 Task: Plan a trip to Longyearbyen, Svalbard and Jan Mayen from 1st December, 2023 to 9th December, 2023 for 2 adults.  with 1  bedroom having 1 bed and 1 bathroom. Property type can be house. Booking option can be self check-in.
Action: Mouse moved to (461, 66)
Screenshot: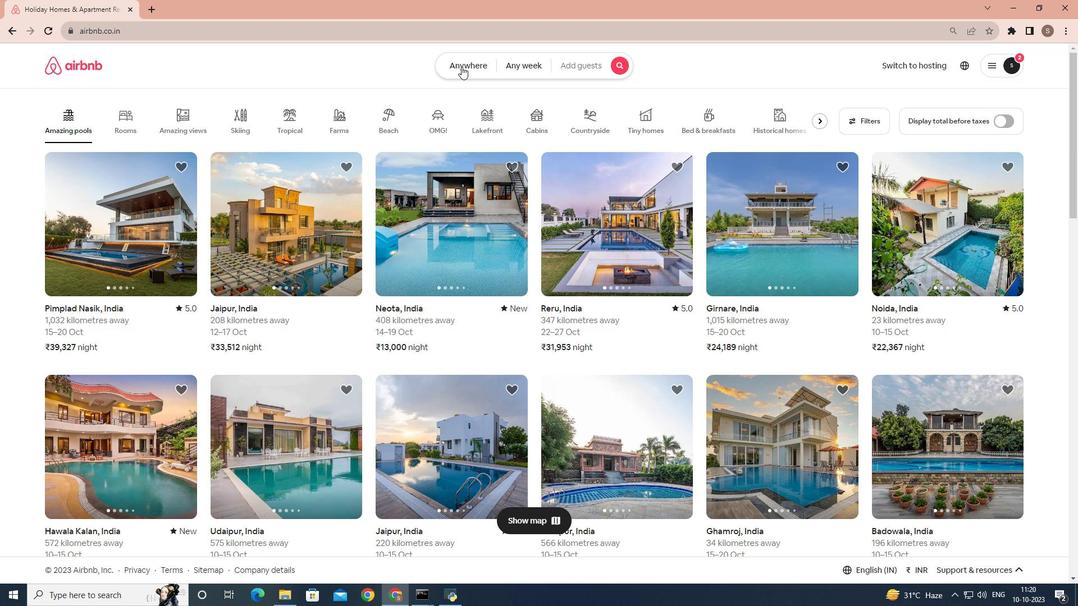 
Action: Mouse pressed left at (461, 66)
Screenshot: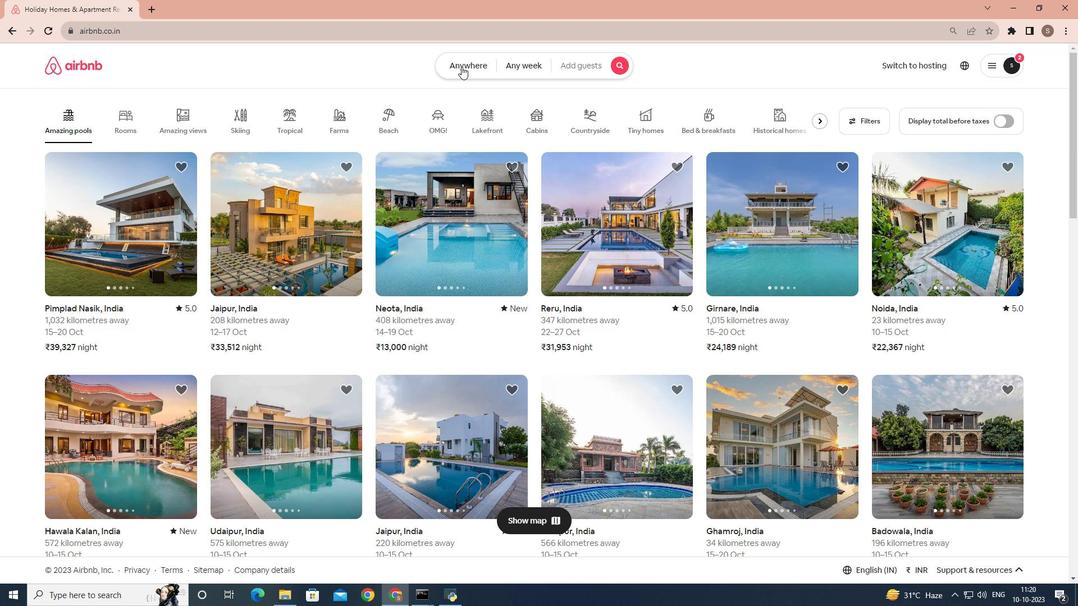 
Action: Mouse moved to (395, 102)
Screenshot: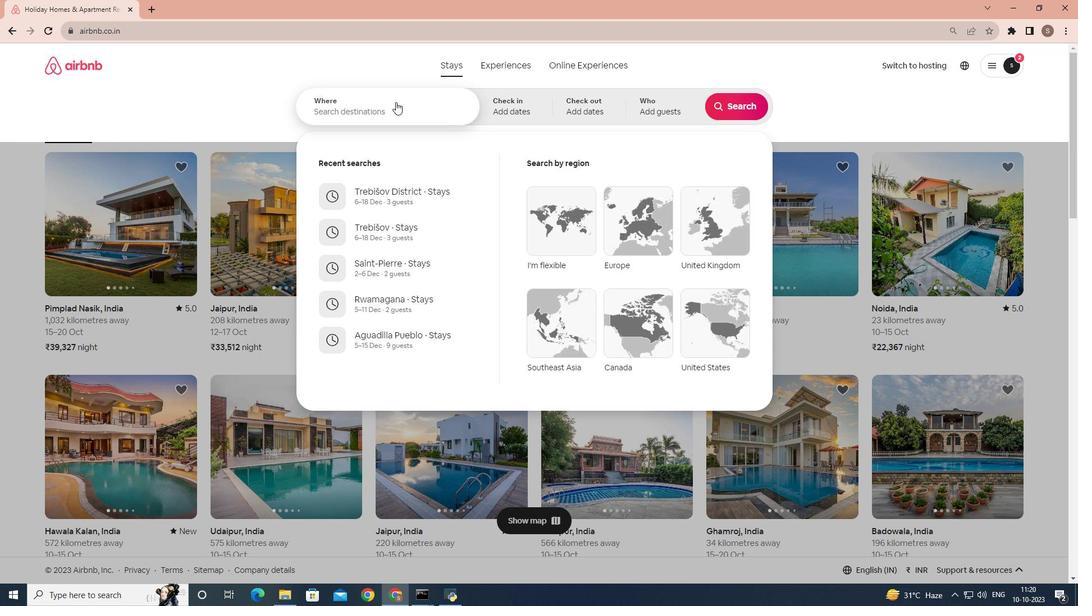 
Action: Mouse pressed left at (395, 102)
Screenshot: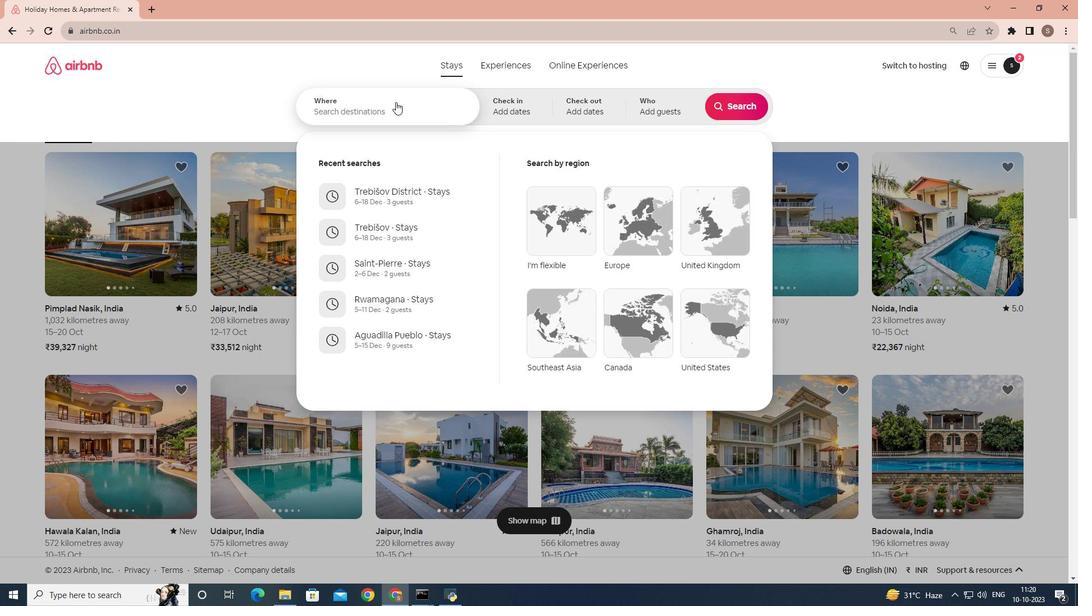 
Action: Mouse moved to (393, 103)
Screenshot: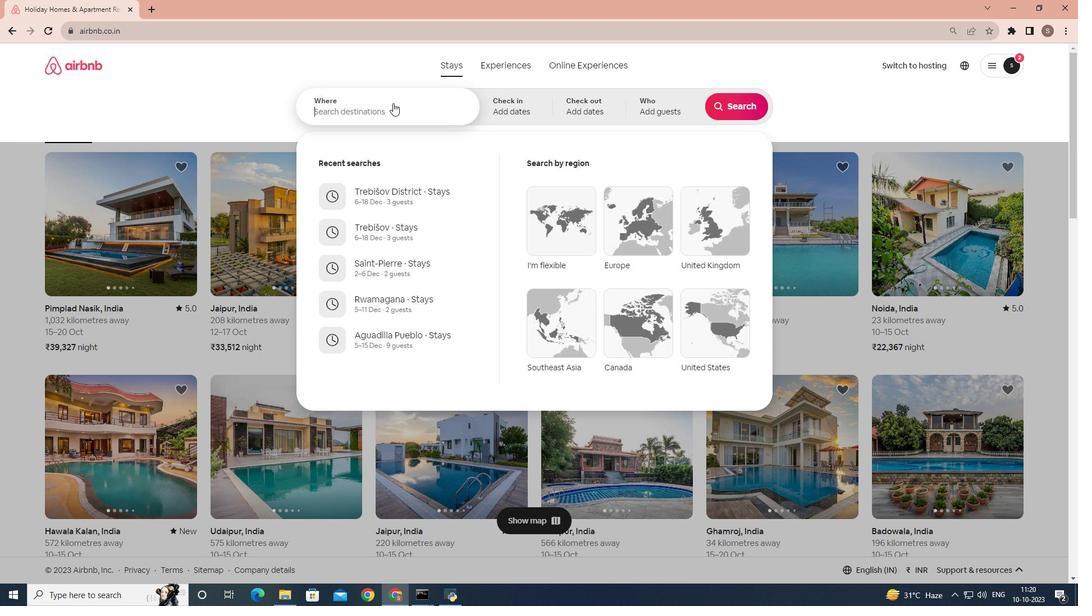 
Action: Key pressed <Key.shift_r>Longyeabyen,<Key.space><Key.shift>Svalbard<Key.space>and<Key.space><Key.shift><Key.shift><Key.shift><Key.shift><Key.shift><Key.shift><Key.shift><Key.shift><Key.shift><Key.shift><Key.shift><Key.shift><Key.shift><Key.shift><Key.shift><Key.shift><Key.shift><Key.shift><Key.shift><Key.shift><Key.shift>Jan<Key.space><Key.shift>Mayen
Screenshot: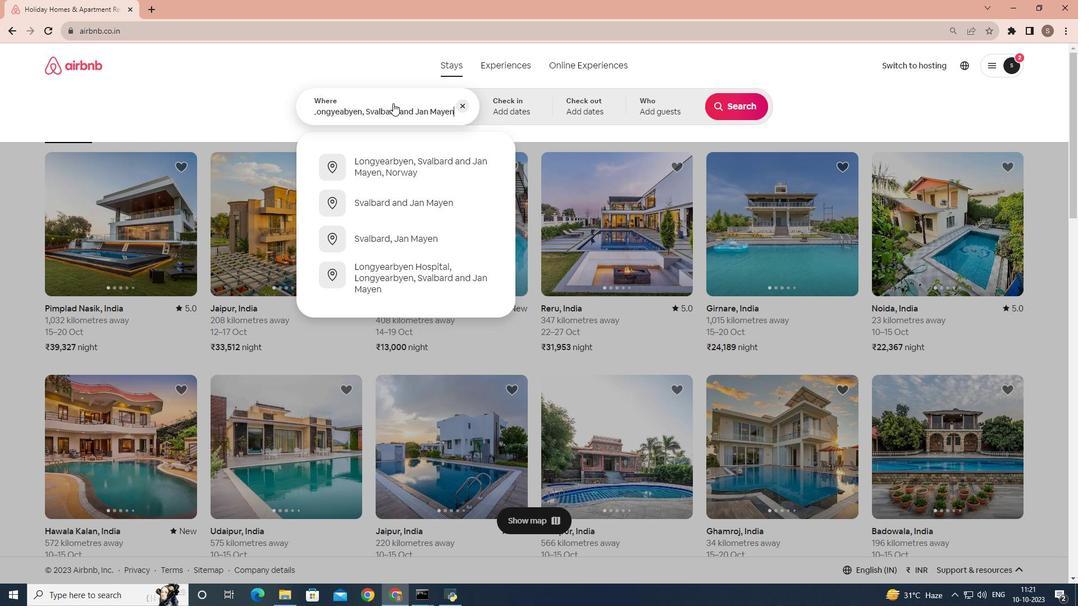 
Action: Mouse moved to (524, 107)
Screenshot: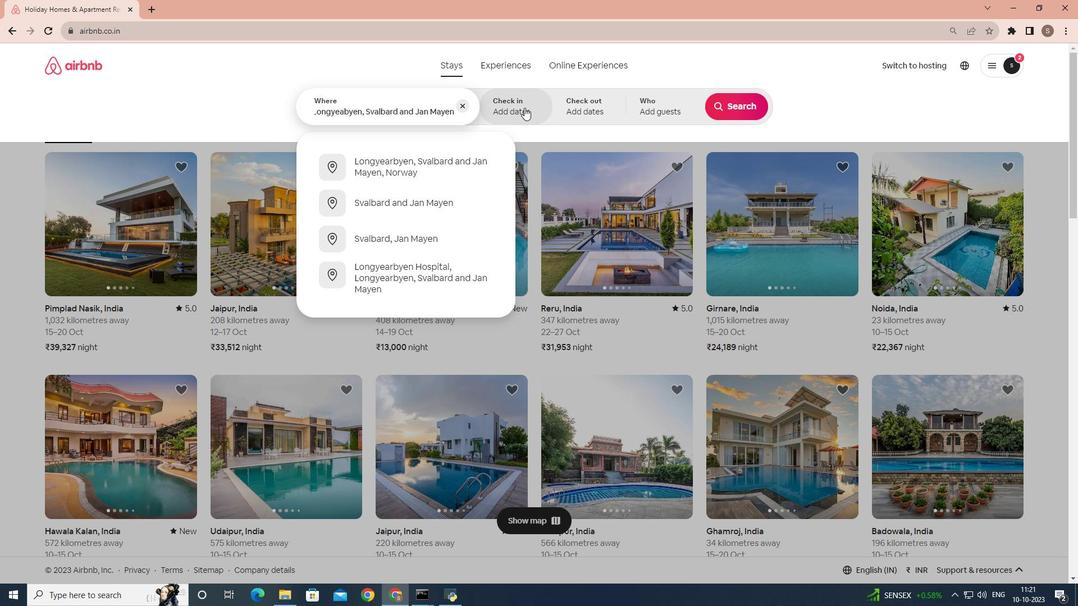 
Action: Mouse pressed left at (524, 107)
Screenshot: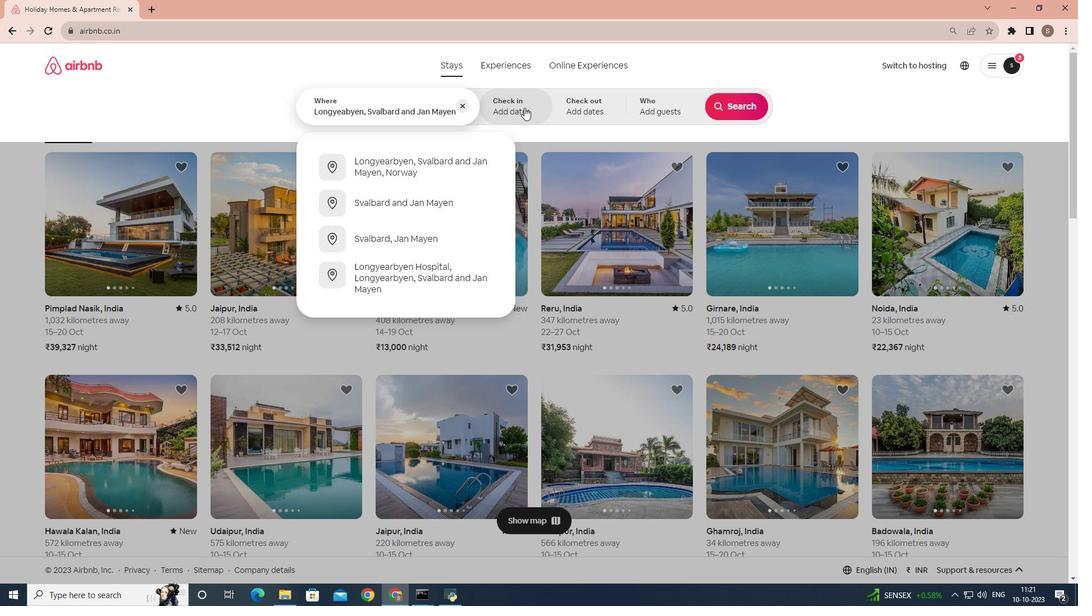 
Action: Mouse moved to (729, 202)
Screenshot: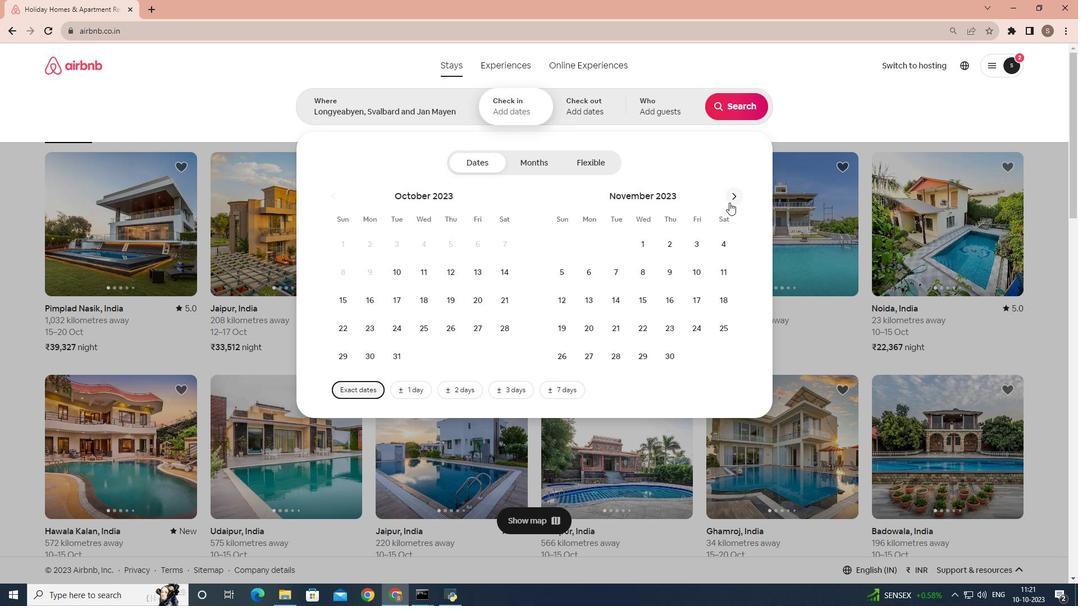 
Action: Mouse pressed left at (729, 202)
Screenshot: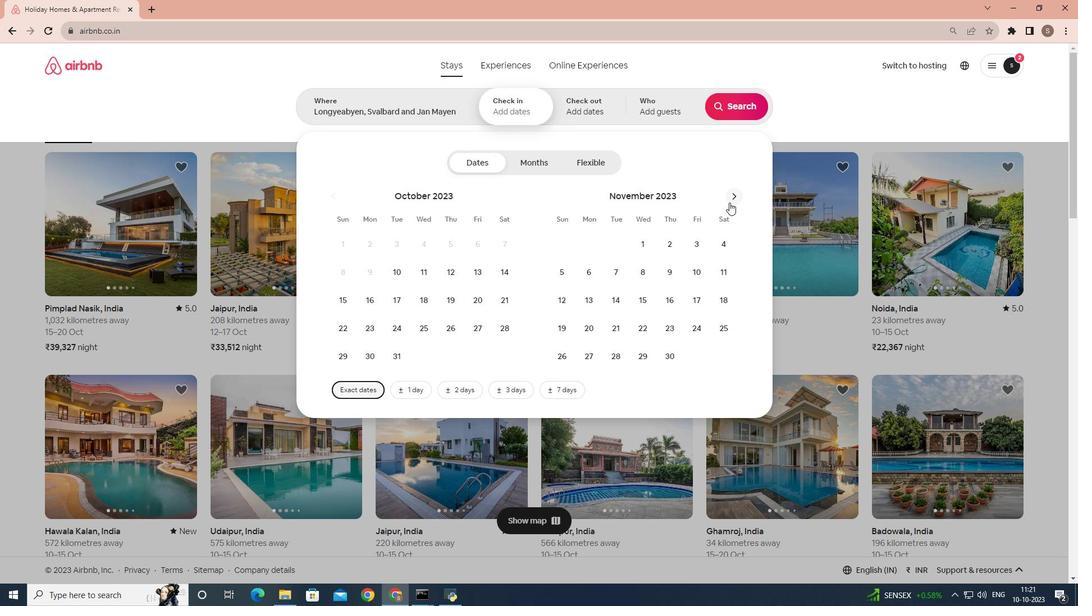 
Action: Mouse moved to (697, 247)
Screenshot: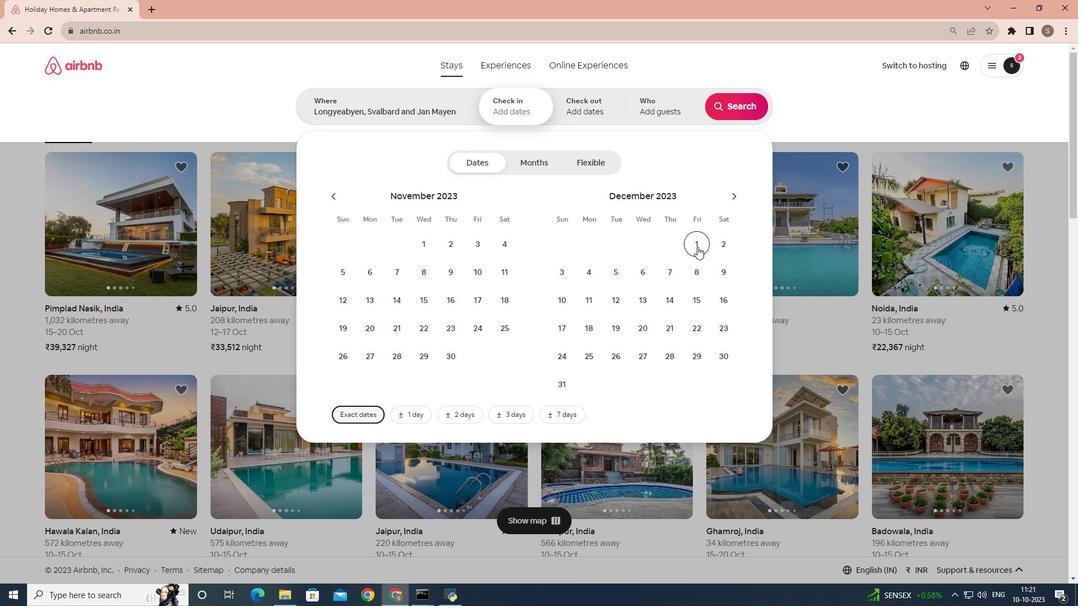 
Action: Mouse pressed left at (697, 247)
Screenshot: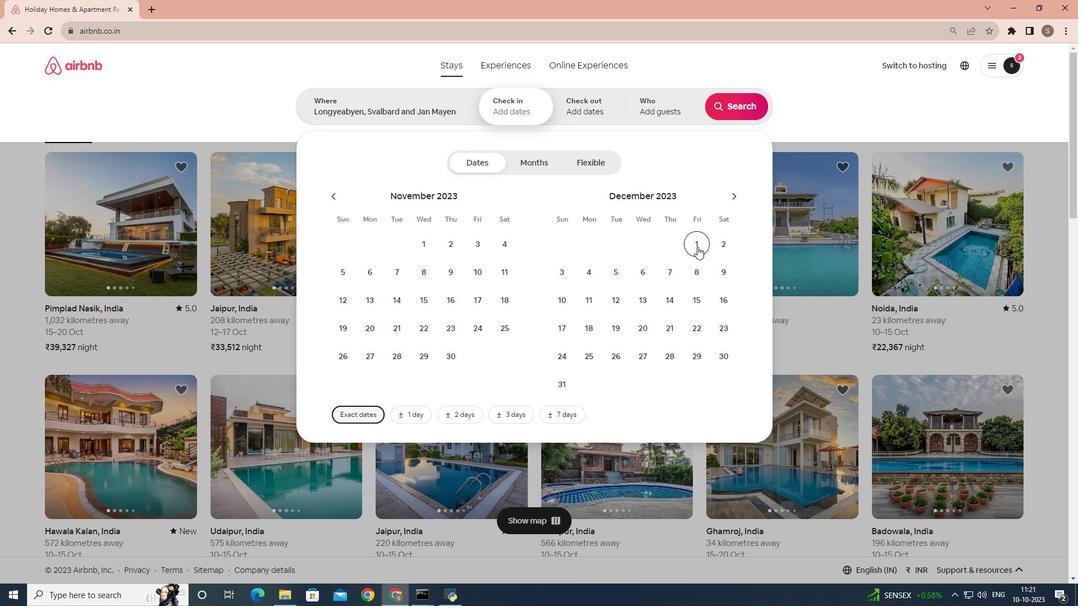 
Action: Mouse moved to (719, 271)
Screenshot: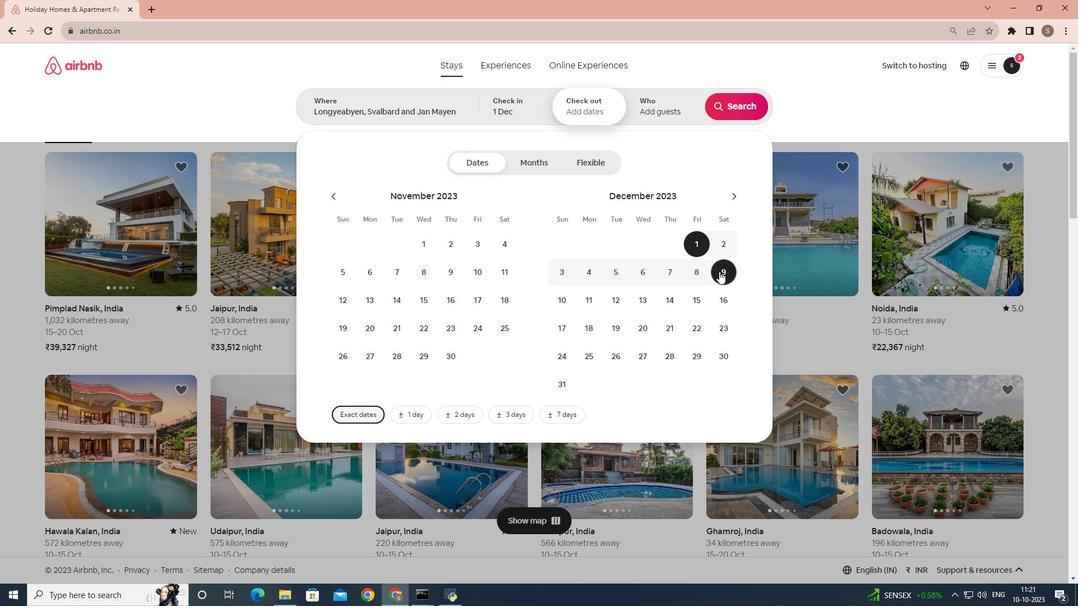 
Action: Mouse pressed left at (719, 271)
Screenshot: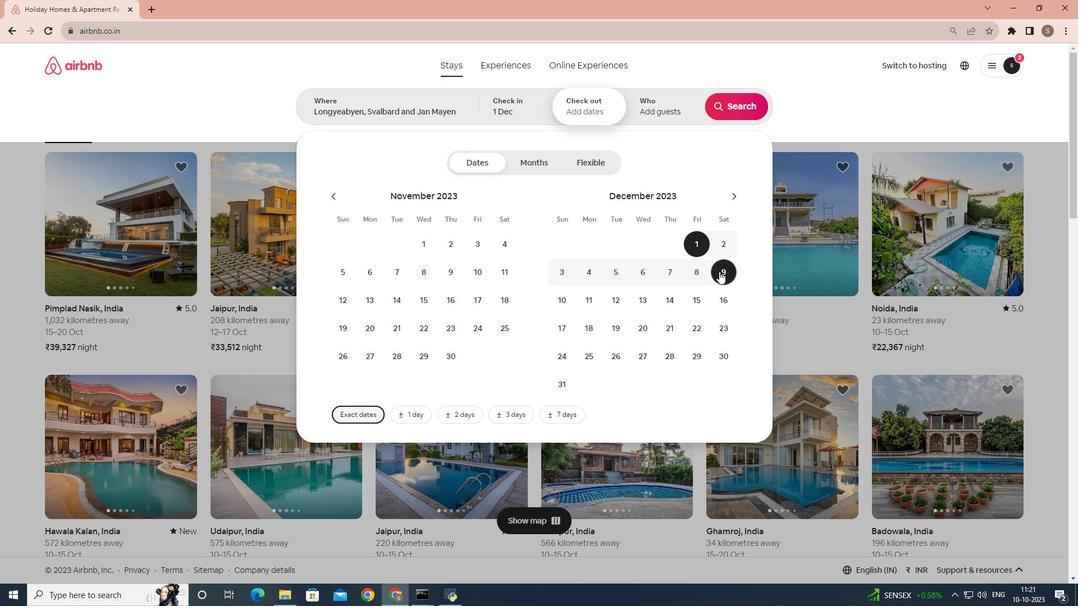 
Action: Mouse moved to (660, 112)
Screenshot: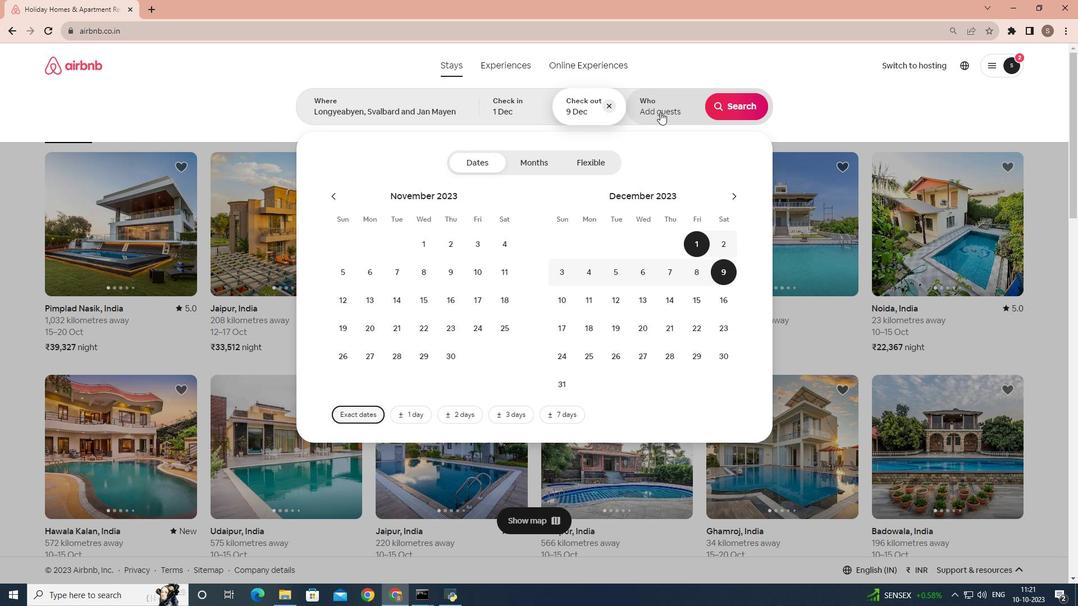 
Action: Mouse pressed left at (660, 112)
Screenshot: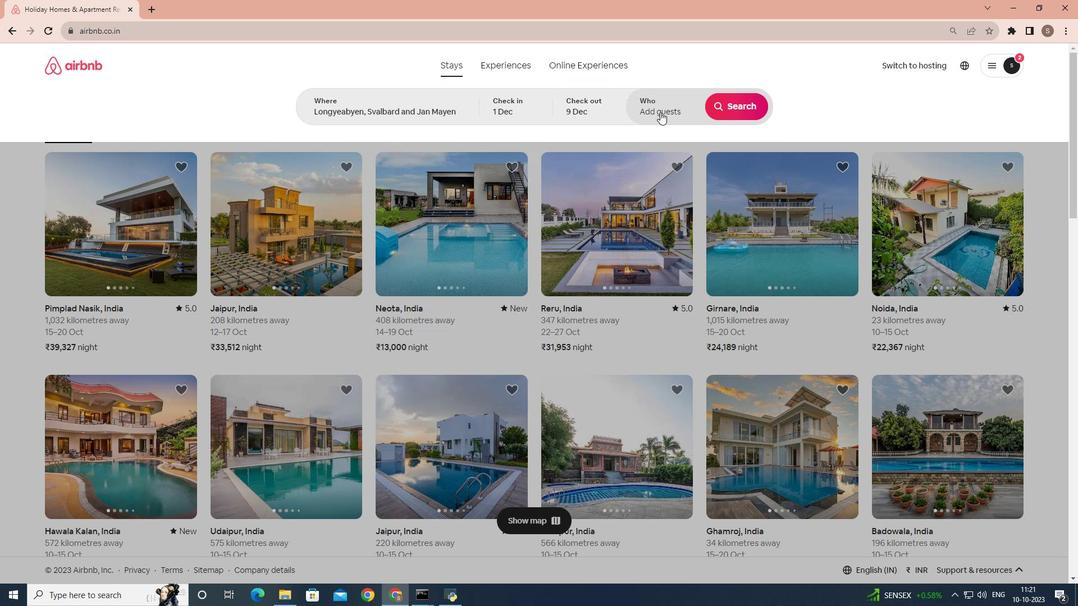 
Action: Mouse moved to (741, 169)
Screenshot: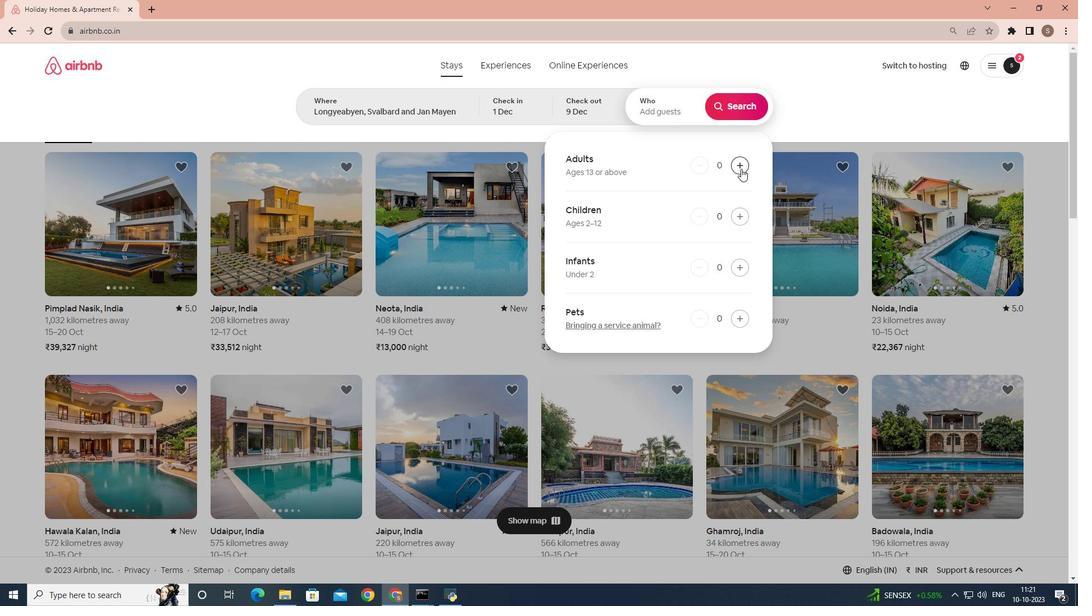 
Action: Mouse pressed left at (741, 169)
Screenshot: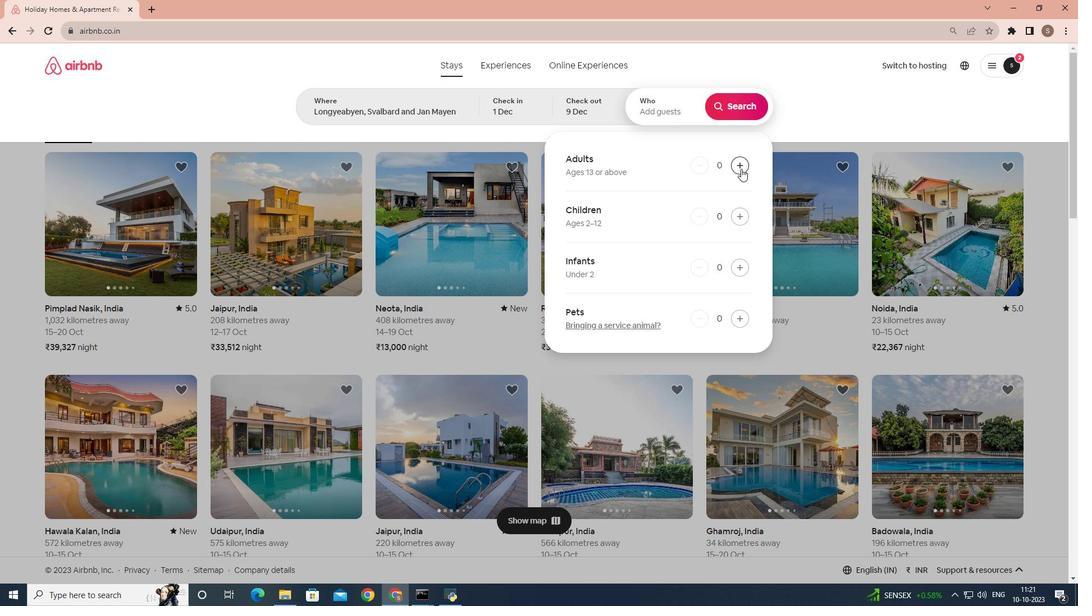 
Action: Mouse pressed left at (741, 169)
Screenshot: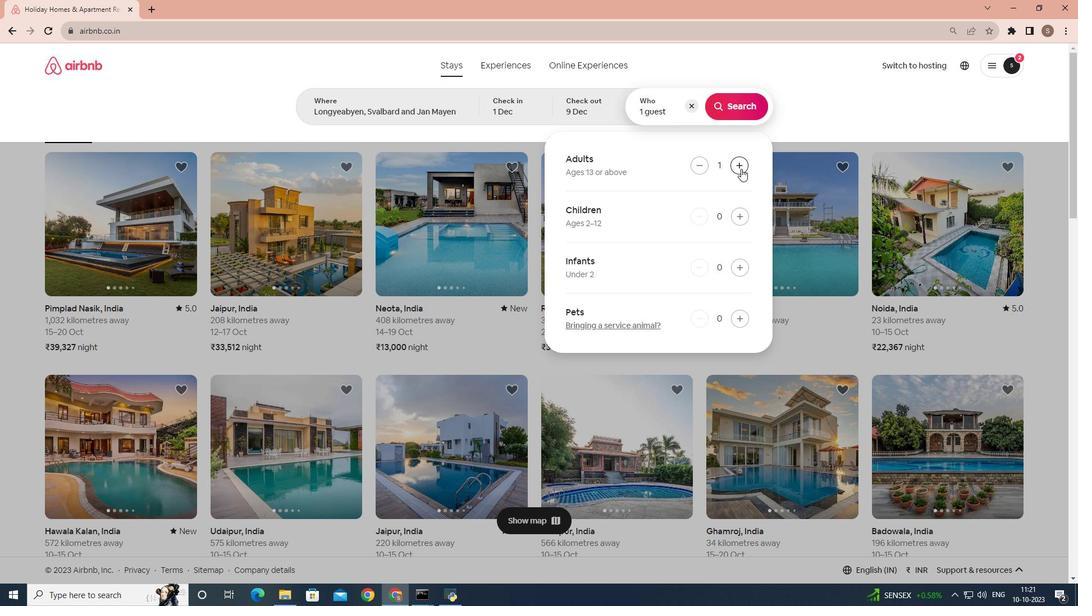 
Action: Mouse moved to (739, 101)
Screenshot: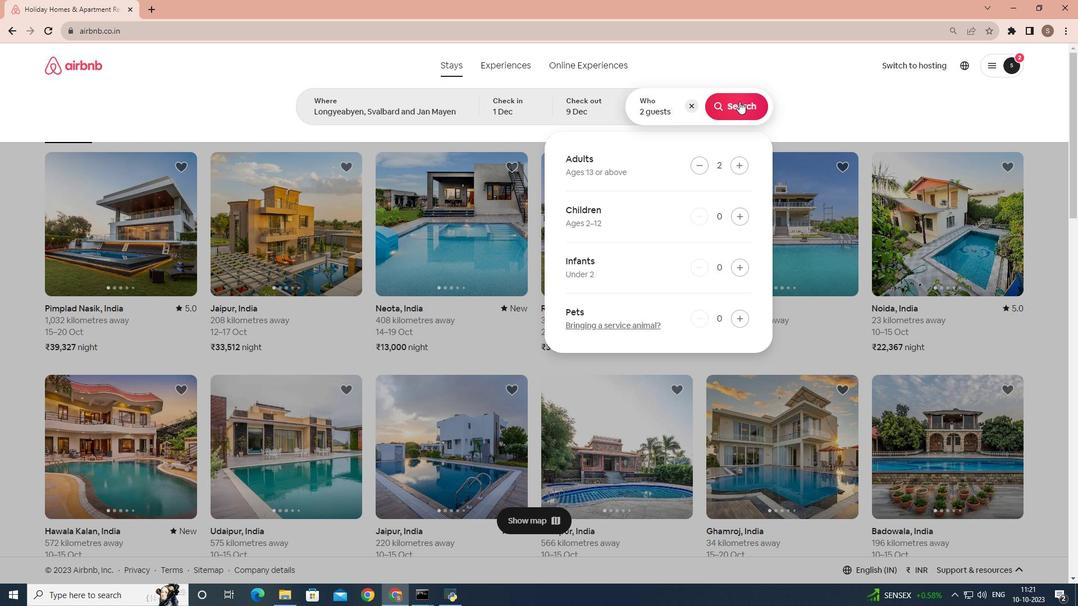 
Action: Mouse pressed left at (739, 101)
Screenshot: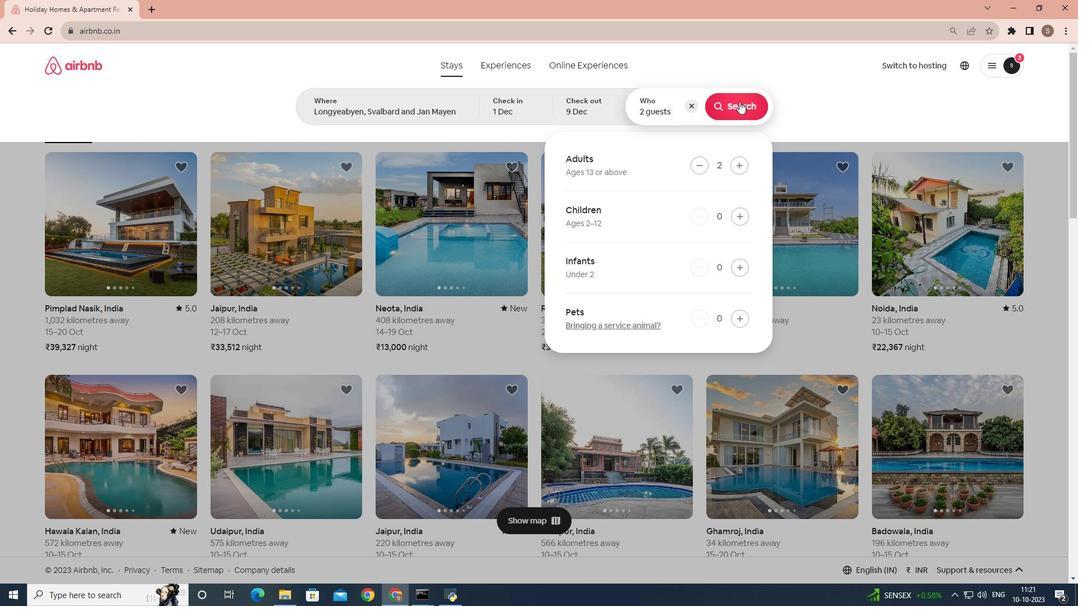 
Action: Mouse moved to (889, 109)
Screenshot: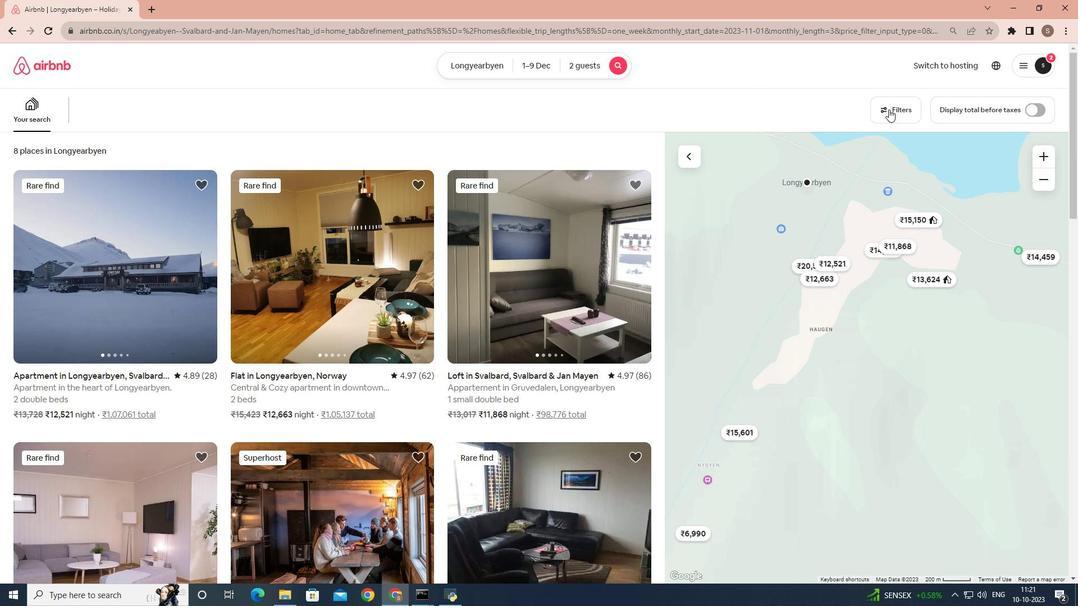 
Action: Mouse pressed left at (889, 109)
Screenshot: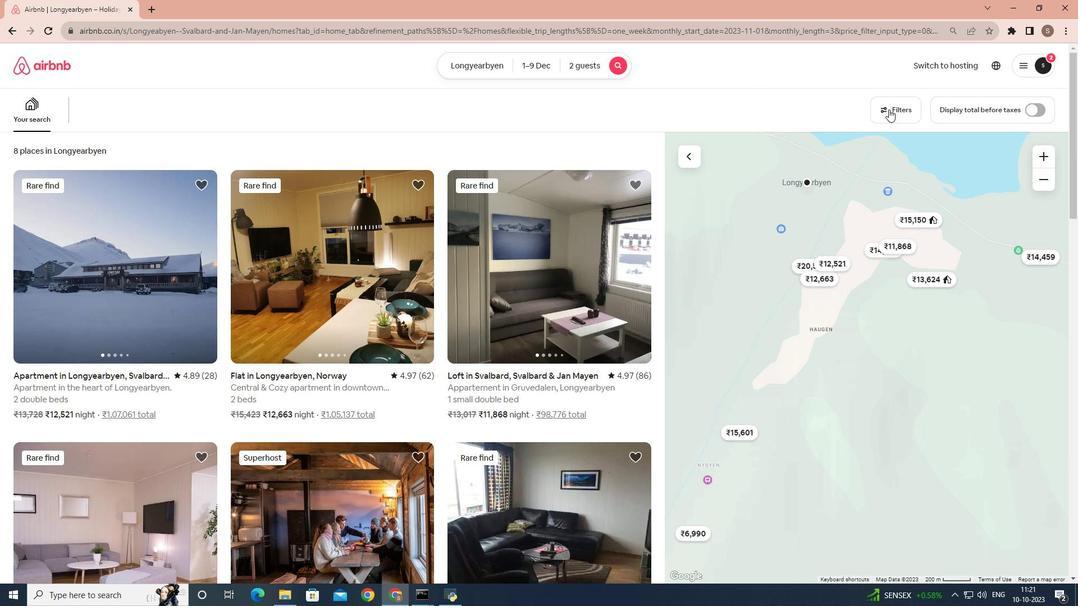 
Action: Mouse moved to (572, 269)
Screenshot: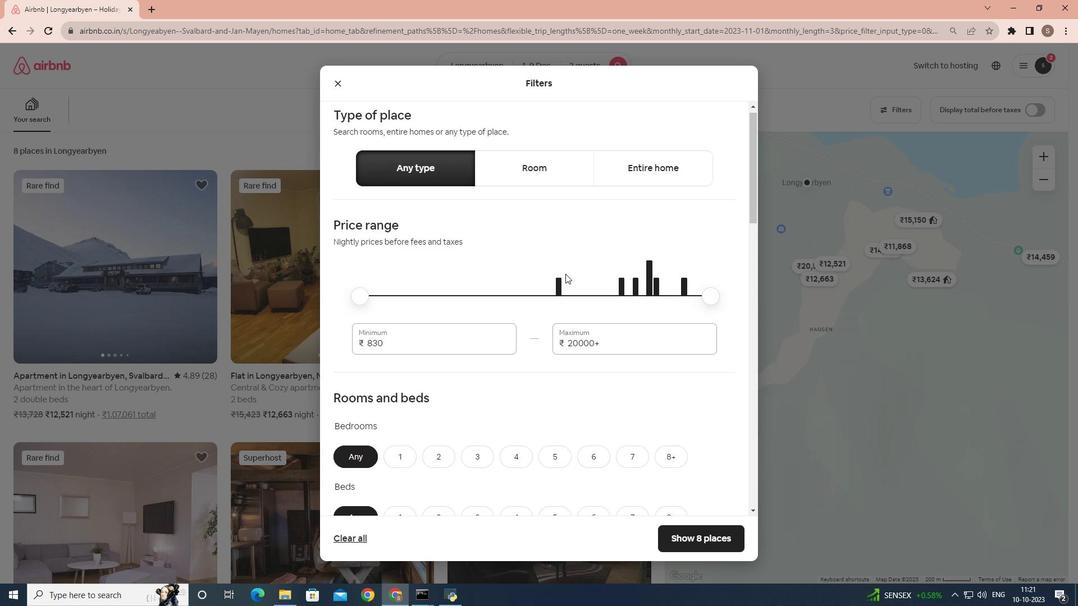 
Action: Mouse scrolled (572, 268) with delta (0, 0)
Screenshot: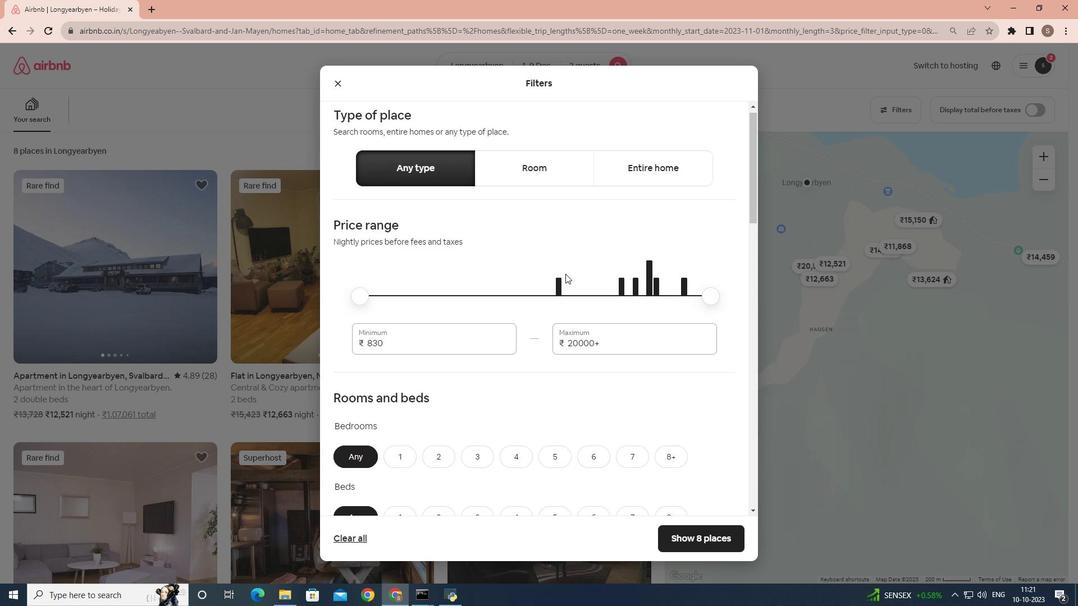 
Action: Mouse moved to (570, 271)
Screenshot: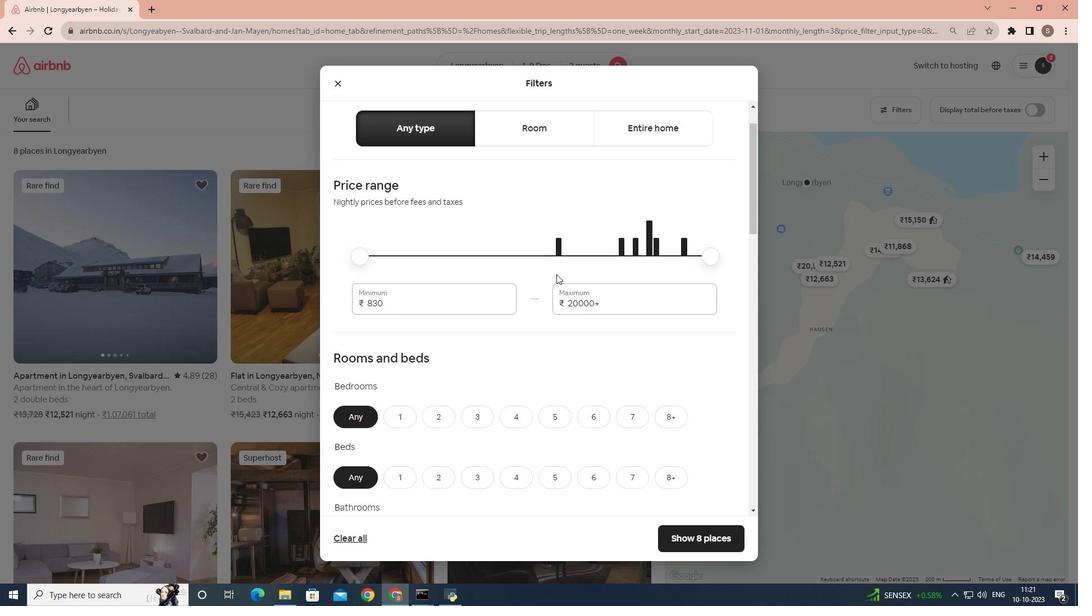 
Action: Mouse scrolled (570, 270) with delta (0, 0)
Screenshot: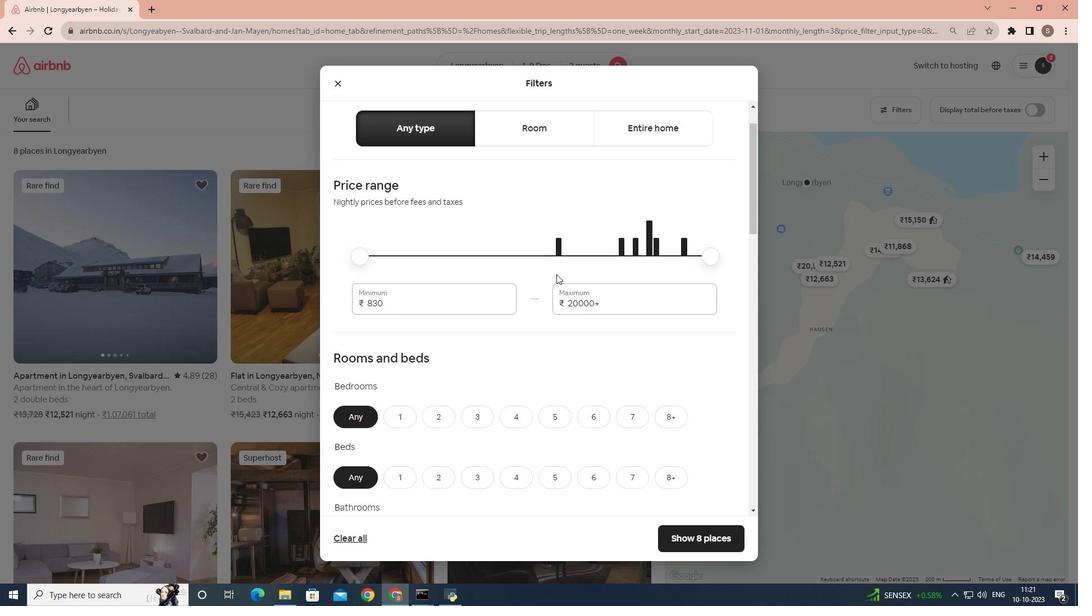 
Action: Mouse moved to (561, 274)
Screenshot: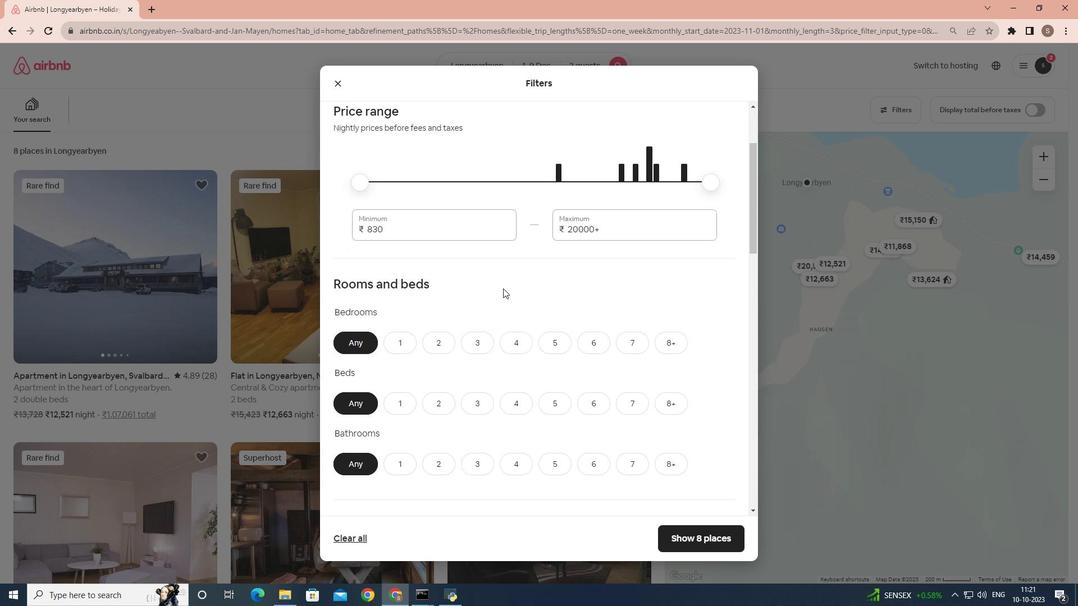 
Action: Mouse scrolled (561, 274) with delta (0, 0)
Screenshot: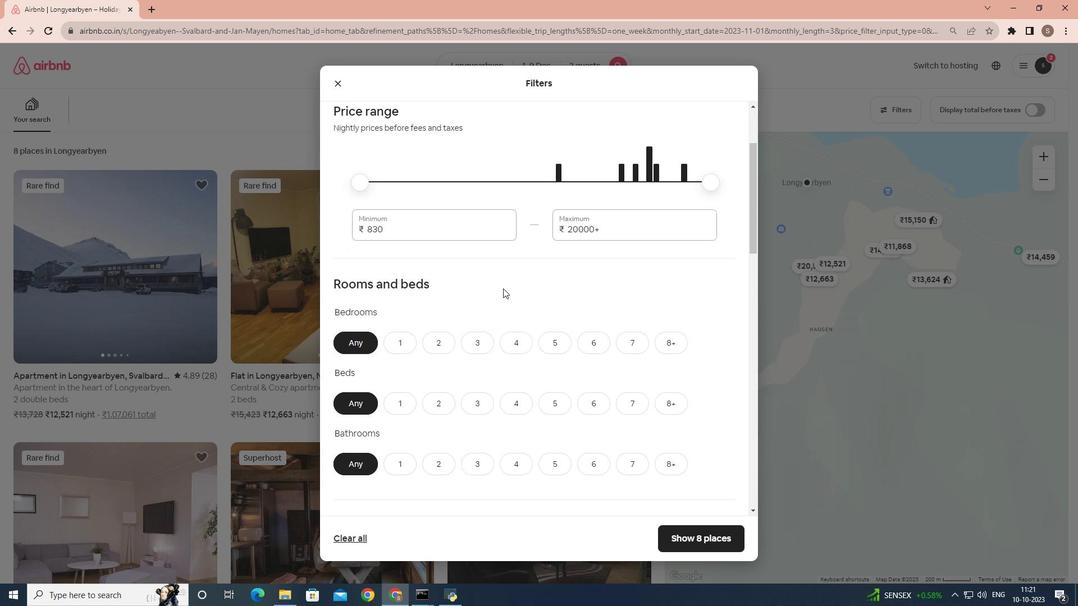 
Action: Mouse moved to (407, 296)
Screenshot: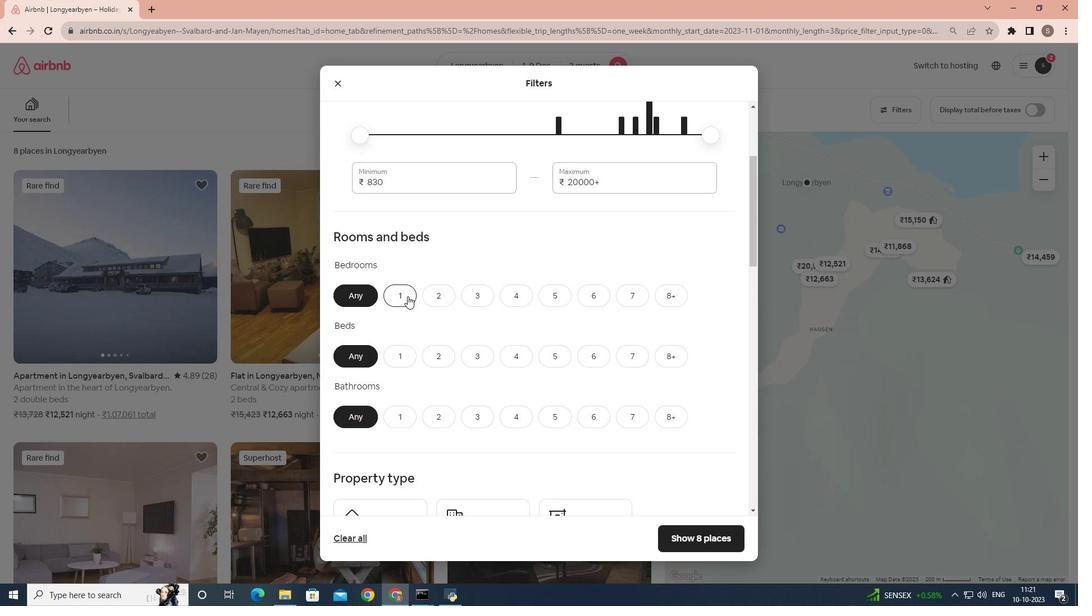 
Action: Mouse pressed left at (407, 296)
Screenshot: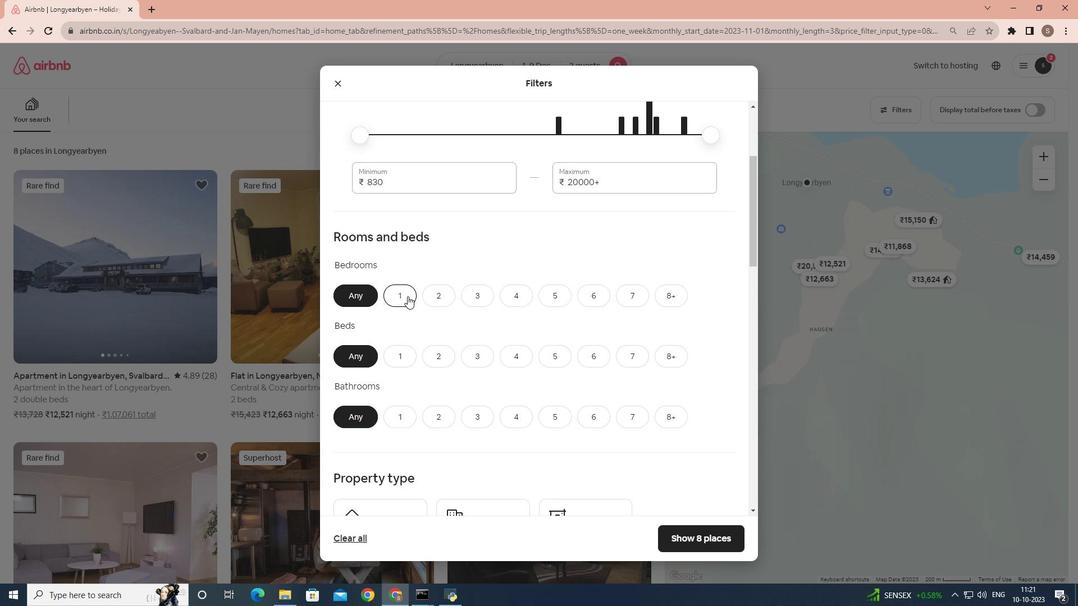 
Action: Mouse moved to (401, 351)
Screenshot: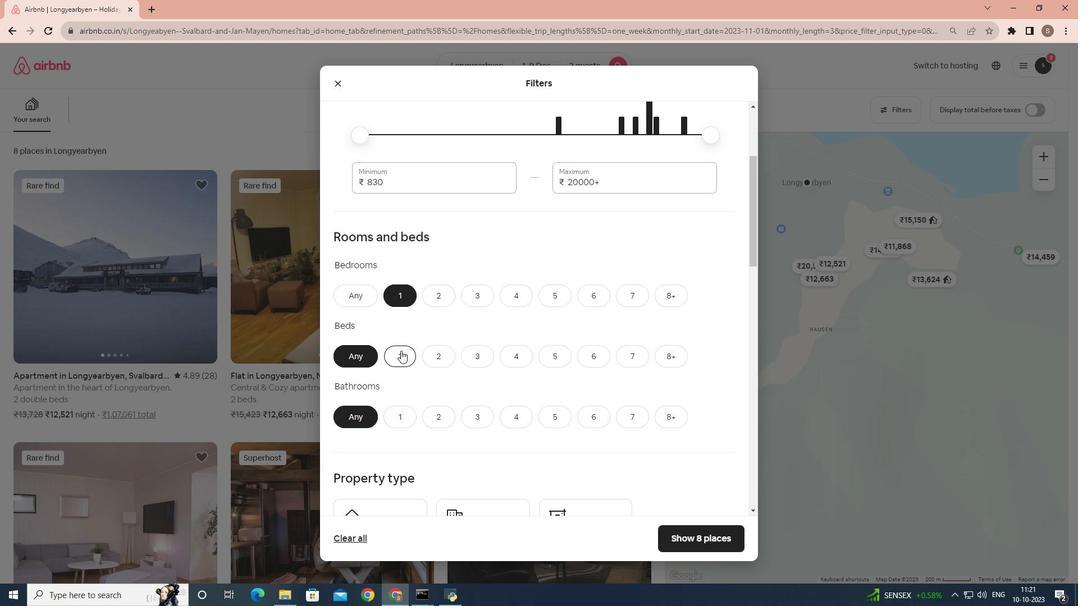 
Action: Mouse pressed left at (401, 351)
Screenshot: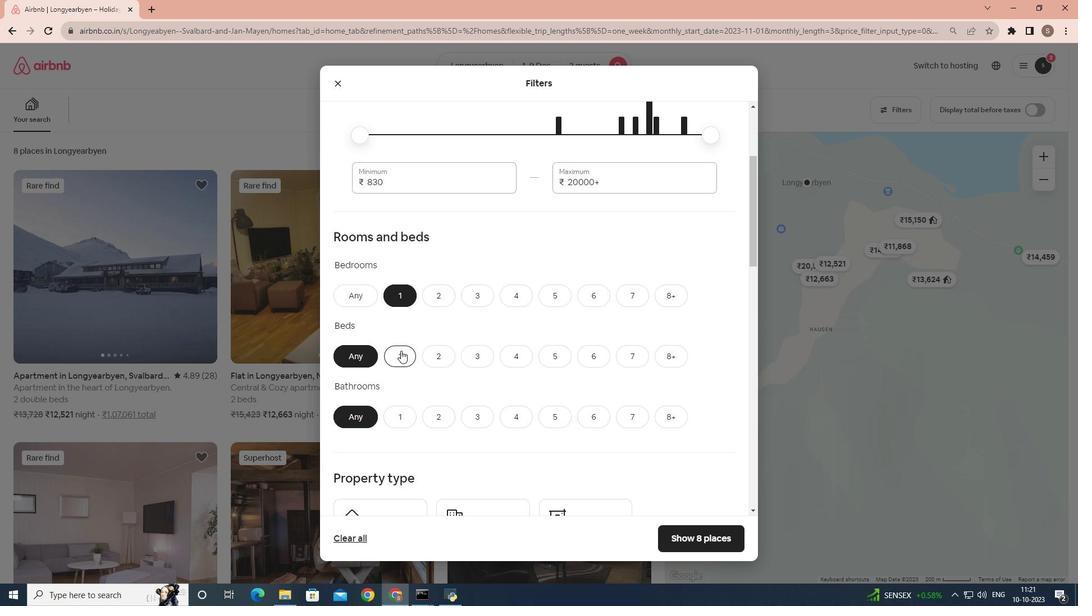 
Action: Mouse scrolled (401, 350) with delta (0, 0)
Screenshot: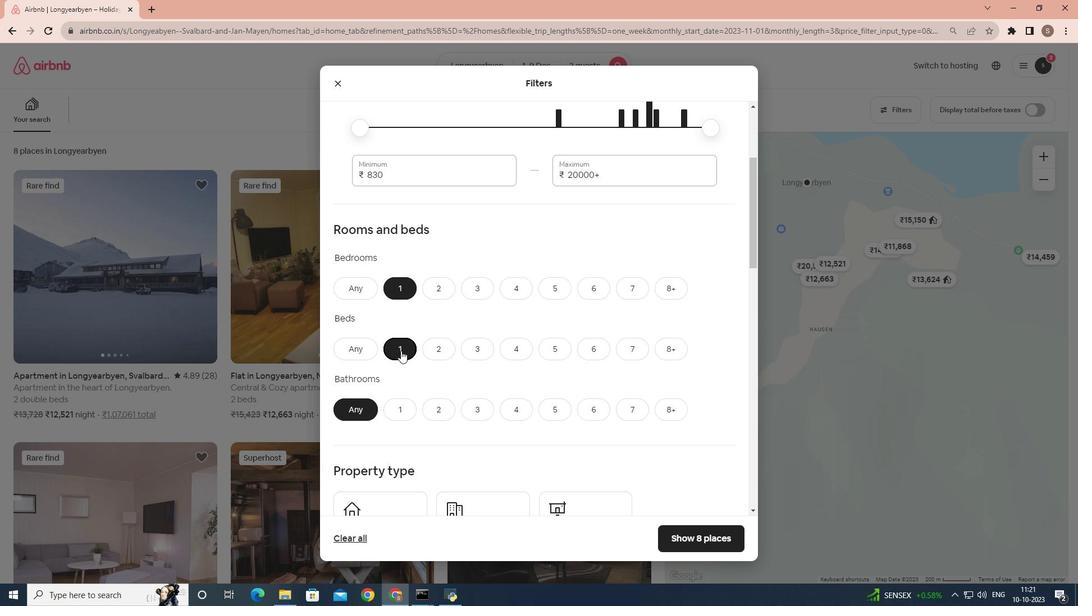 
Action: Mouse moved to (401, 358)
Screenshot: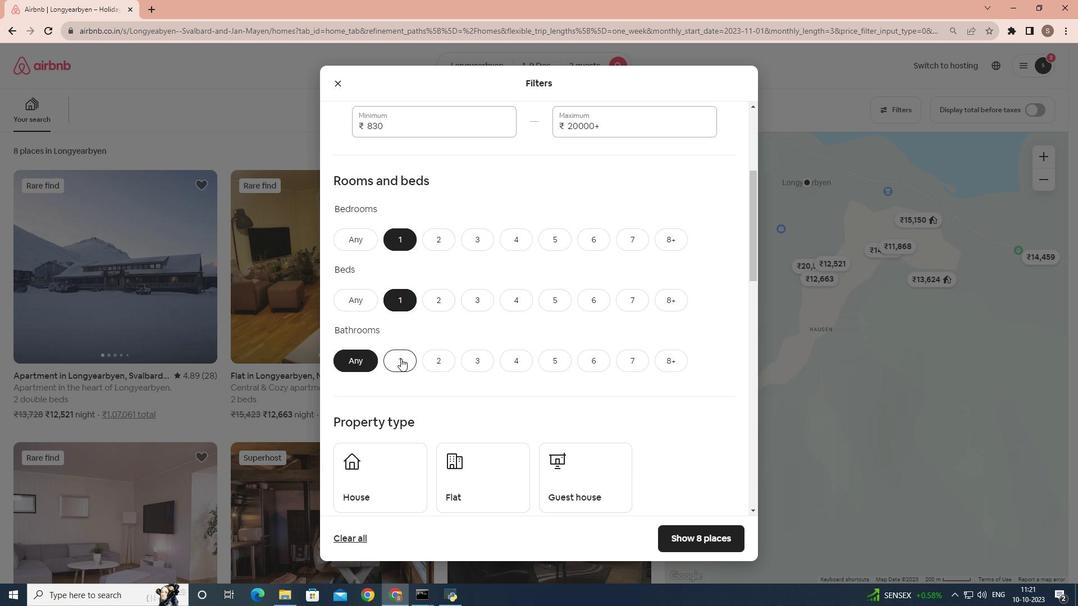 
Action: Mouse pressed left at (401, 358)
Screenshot: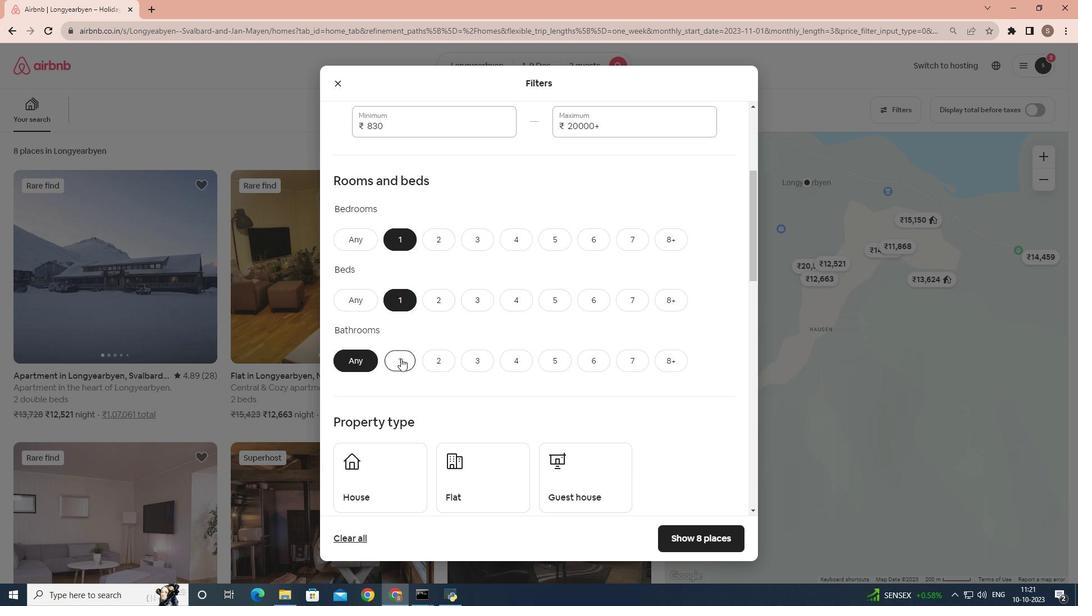 
Action: Mouse moved to (430, 348)
Screenshot: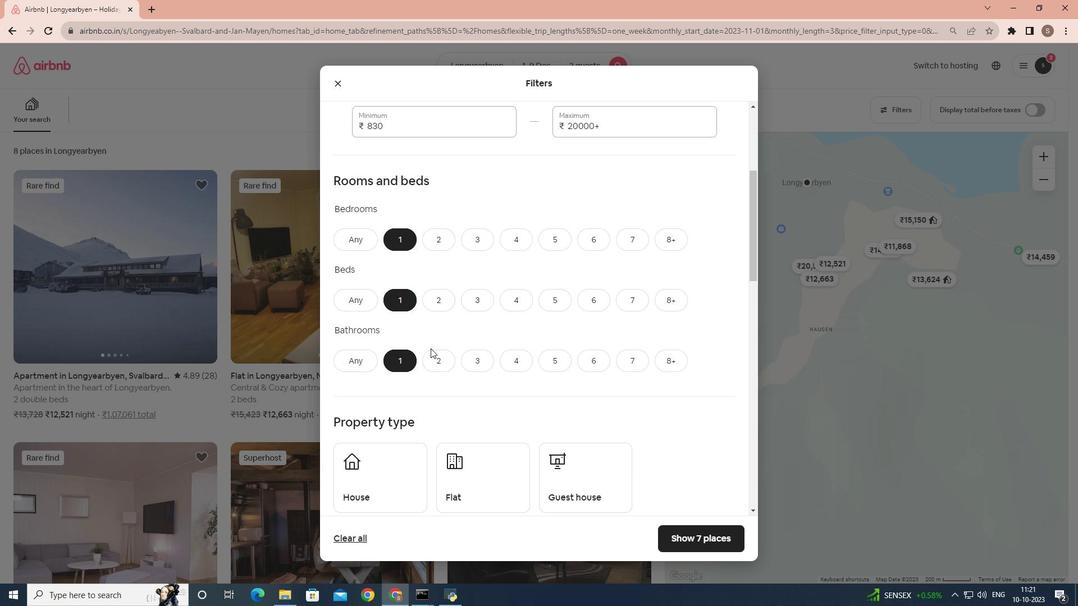 
Action: Mouse scrolled (430, 348) with delta (0, 0)
Screenshot: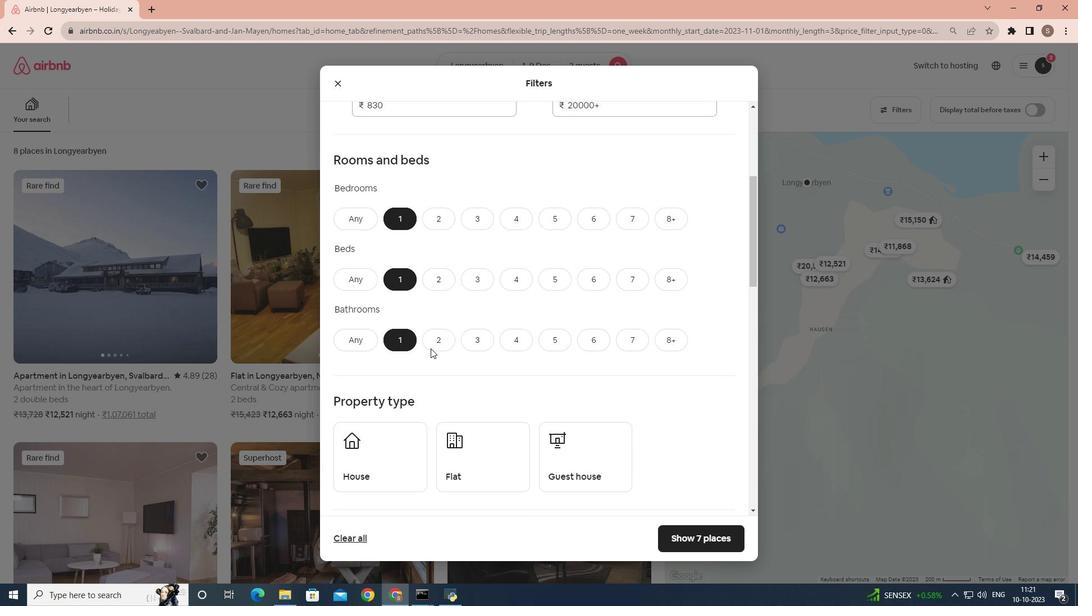 
Action: Mouse scrolled (430, 348) with delta (0, 0)
Screenshot: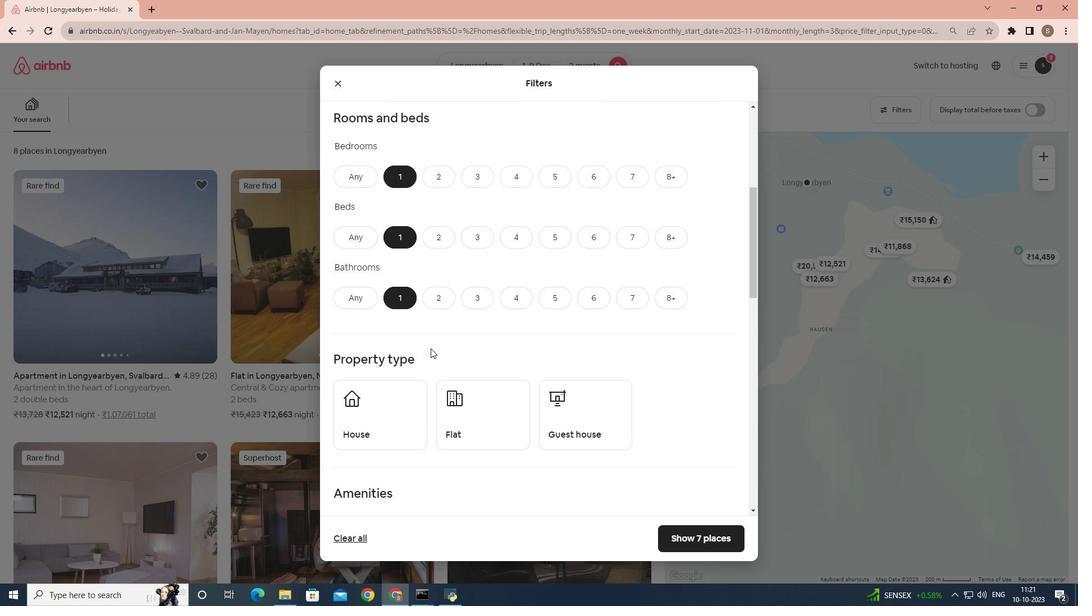 
Action: Mouse moved to (399, 358)
Screenshot: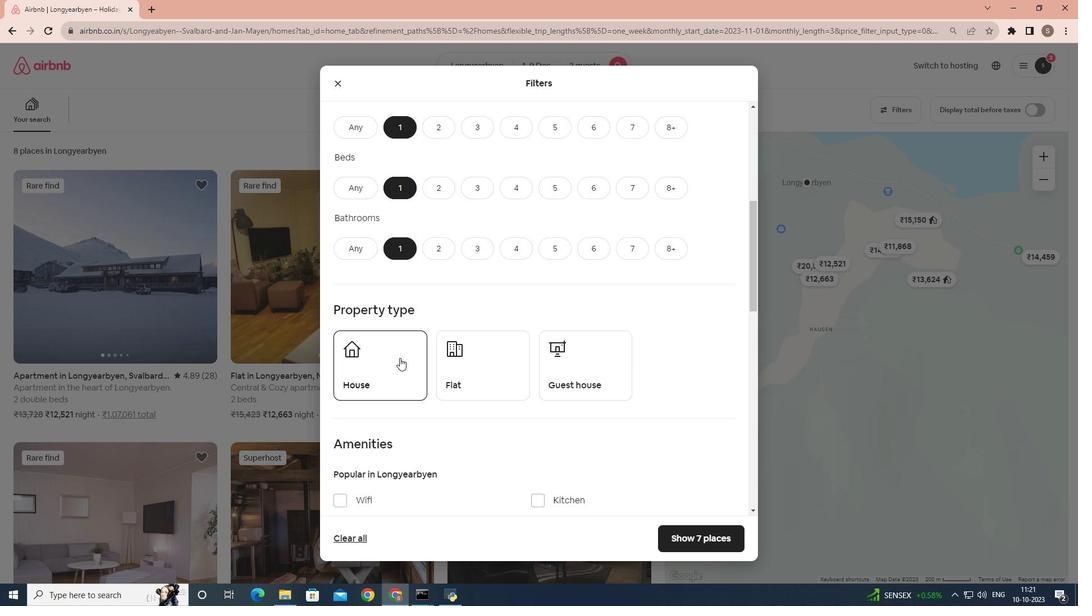 
Action: Mouse pressed left at (399, 358)
Screenshot: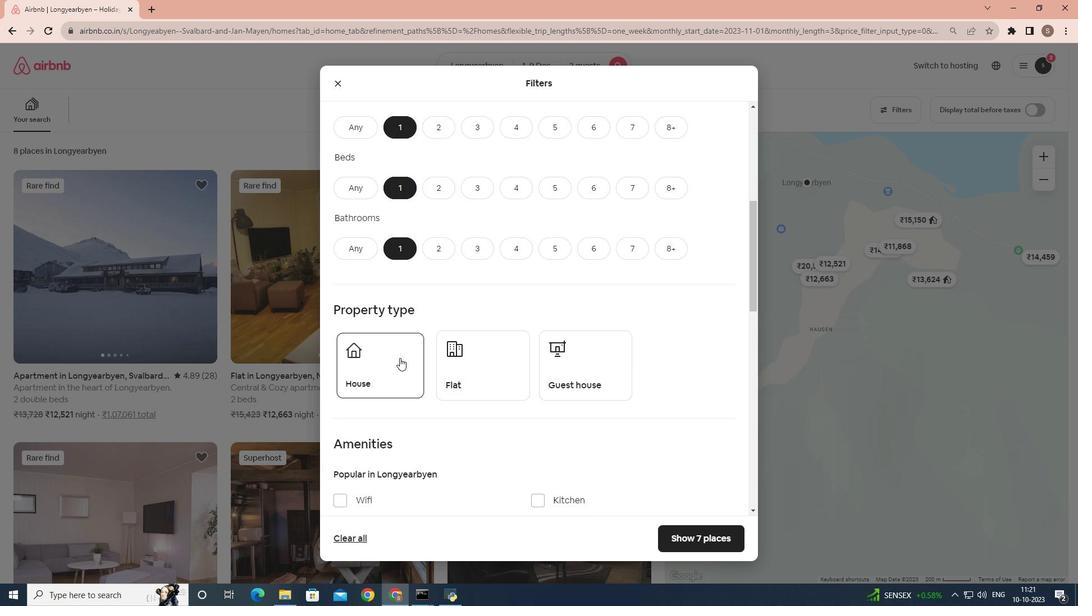 
Action: Mouse scrolled (399, 357) with delta (0, 0)
Screenshot: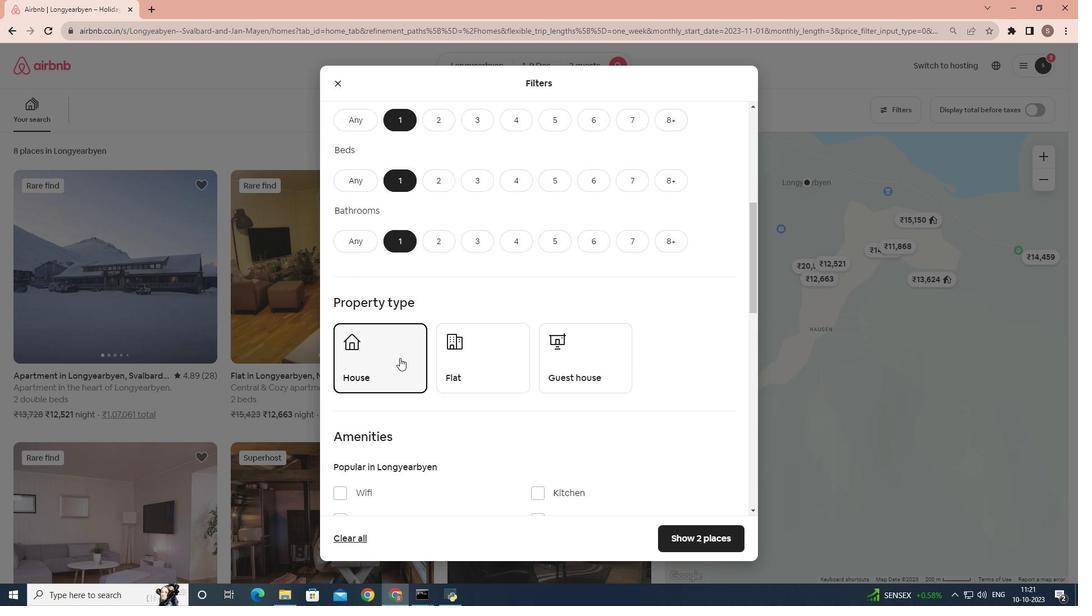 
Action: Mouse scrolled (399, 357) with delta (0, 0)
Screenshot: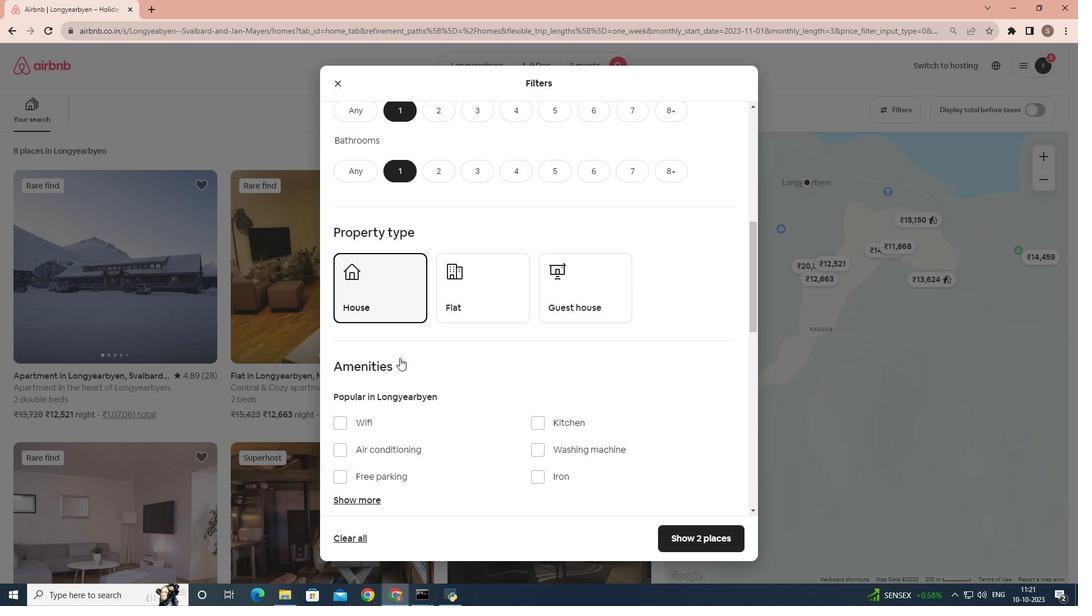 
Action: Mouse scrolled (399, 357) with delta (0, 0)
Screenshot: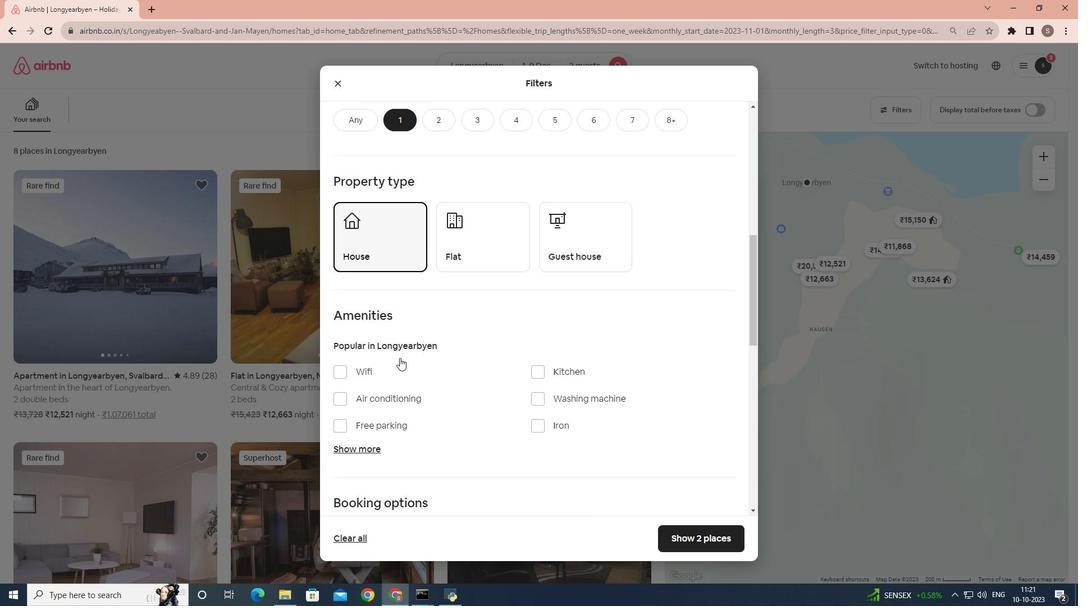 
Action: Mouse moved to (427, 371)
Screenshot: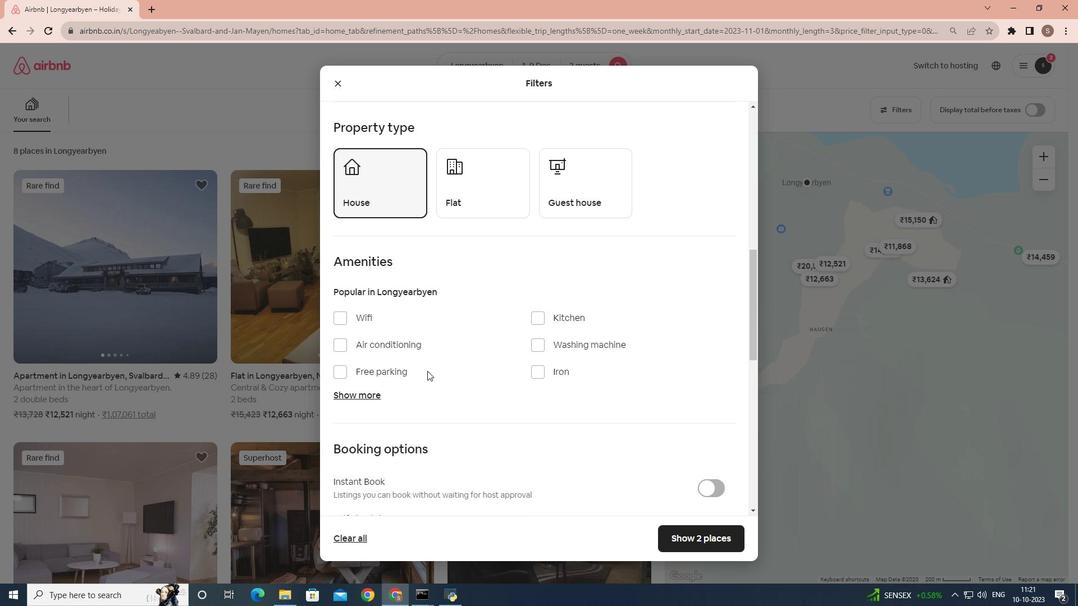 
Action: Mouse scrolled (427, 370) with delta (0, 0)
Screenshot: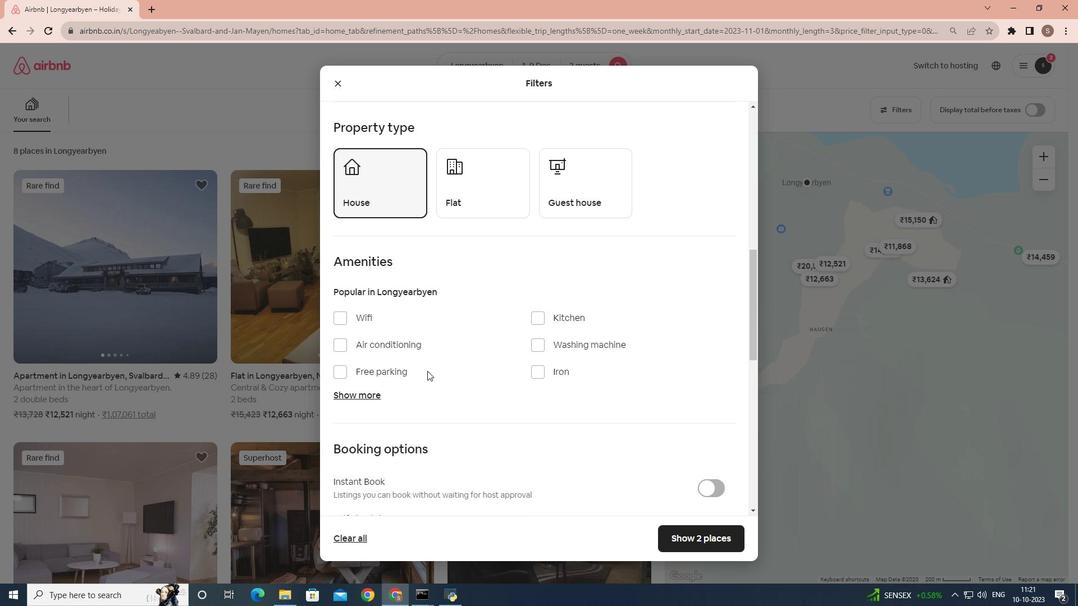 
Action: Mouse scrolled (427, 370) with delta (0, 0)
Screenshot: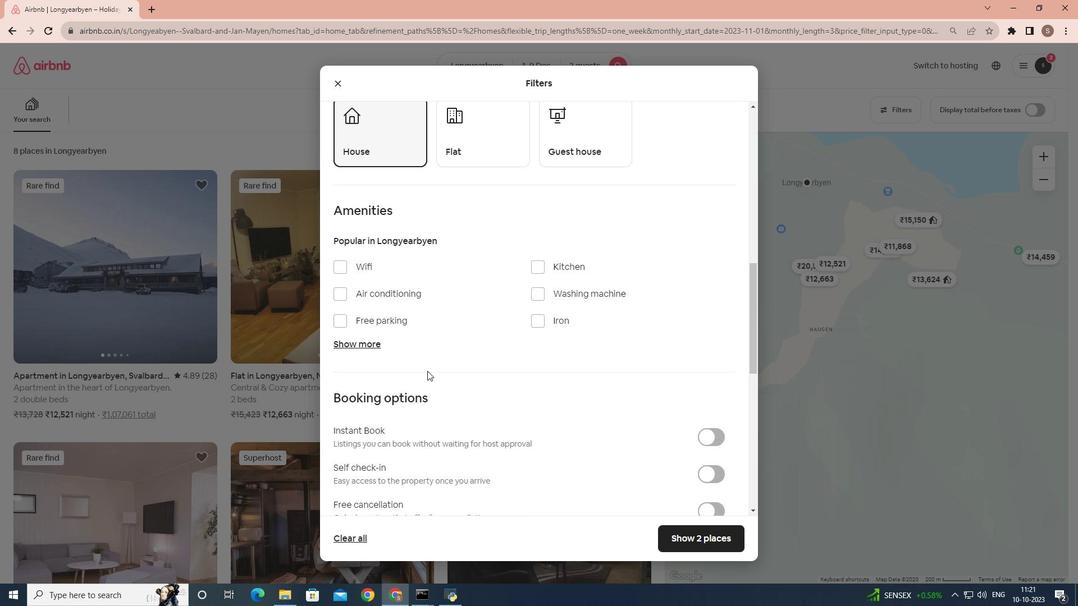
Action: Mouse scrolled (427, 370) with delta (0, 0)
Screenshot: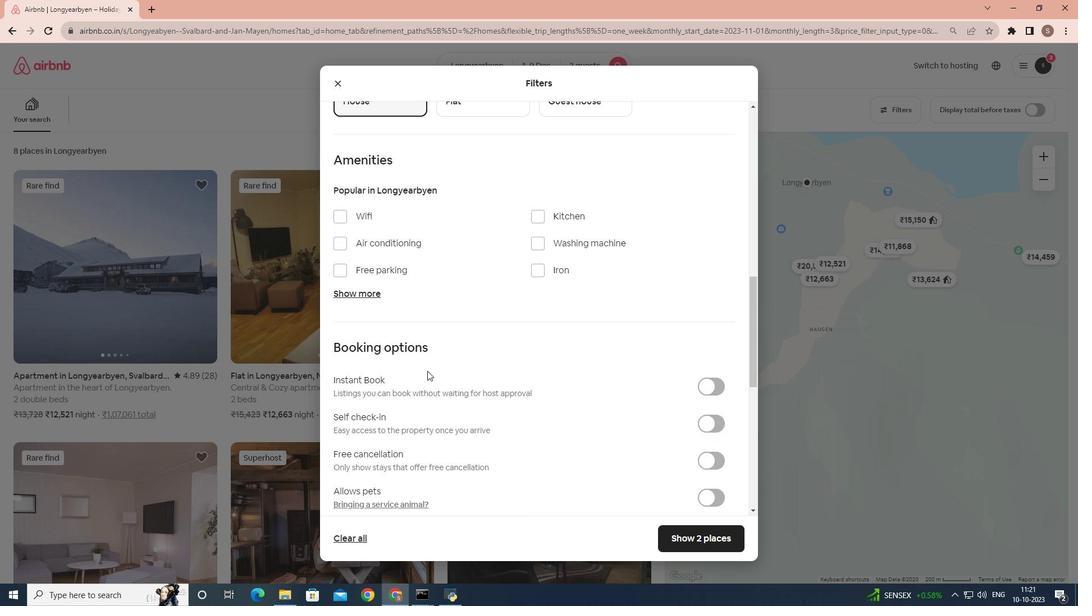 
Action: Mouse moved to (720, 369)
Screenshot: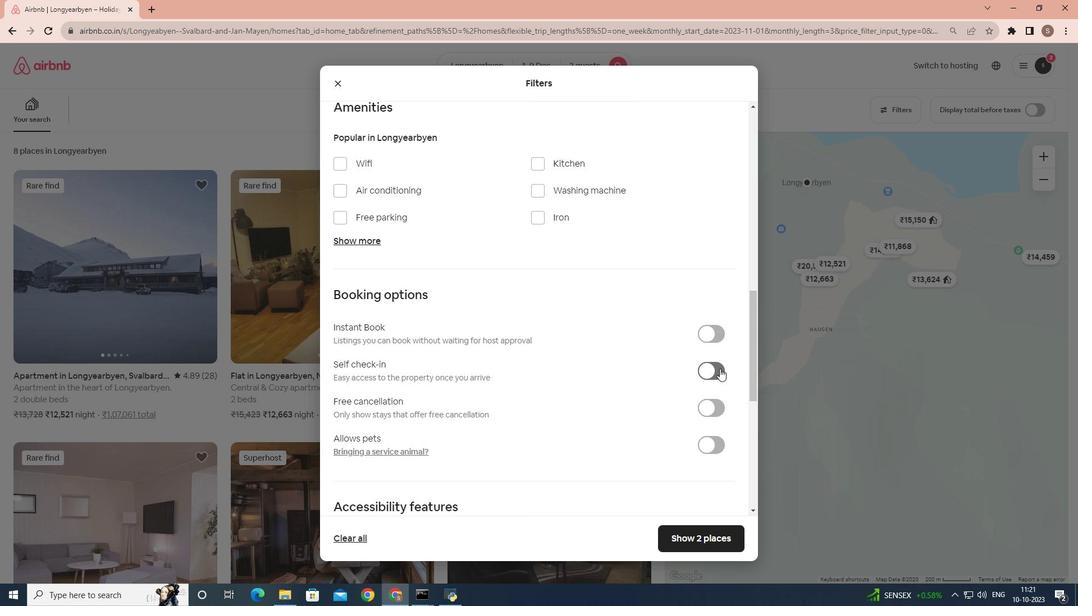 
Action: Mouse pressed left at (720, 369)
Screenshot: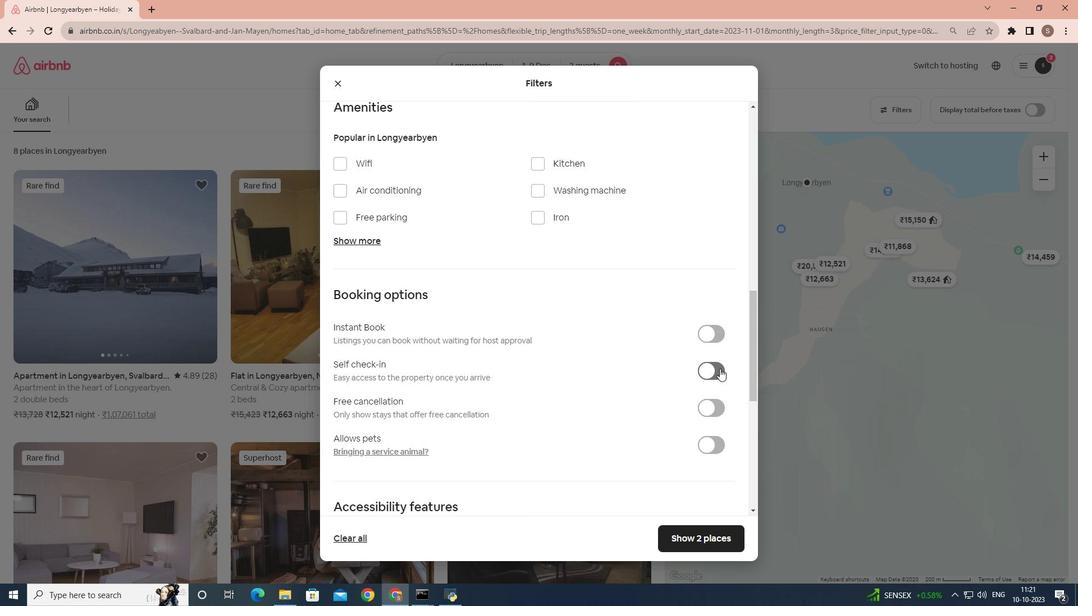 
Action: Mouse scrolled (720, 368) with delta (0, 0)
Screenshot: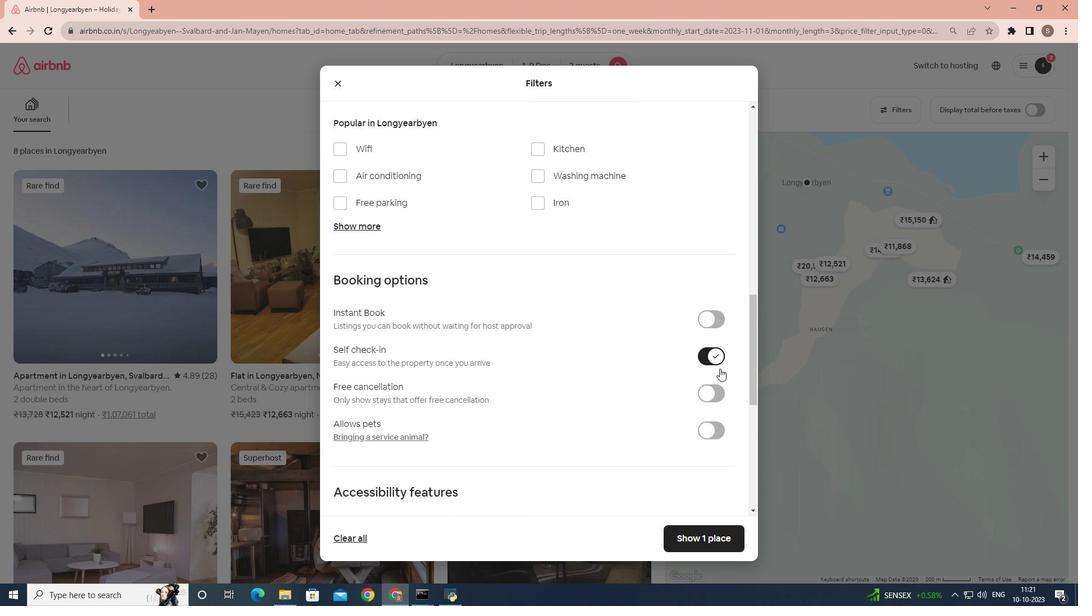 
Action: Mouse moved to (706, 540)
Screenshot: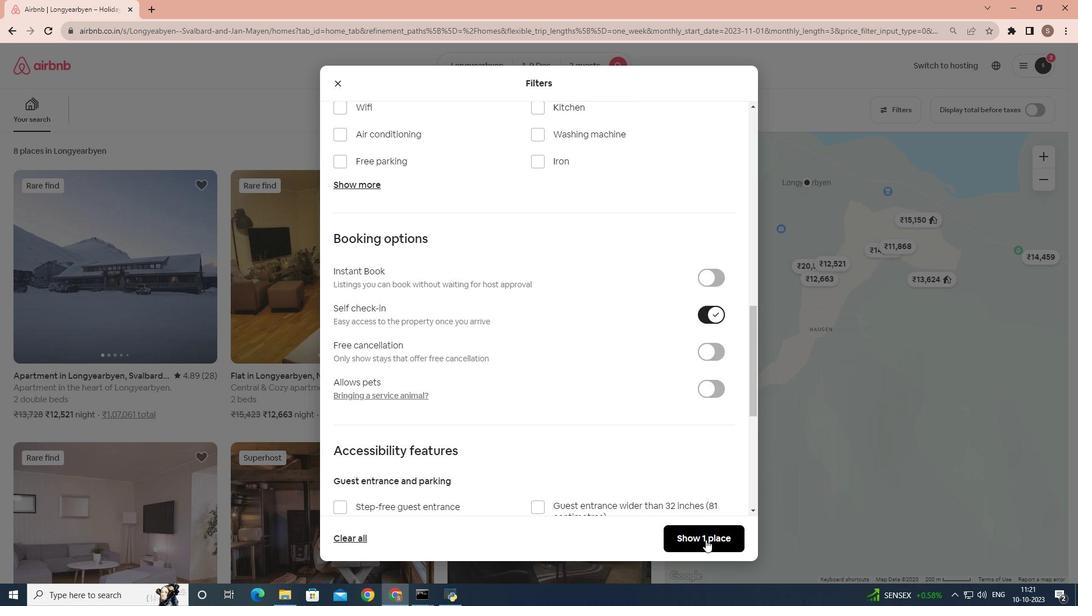 
Action: Mouse pressed left at (706, 540)
Screenshot: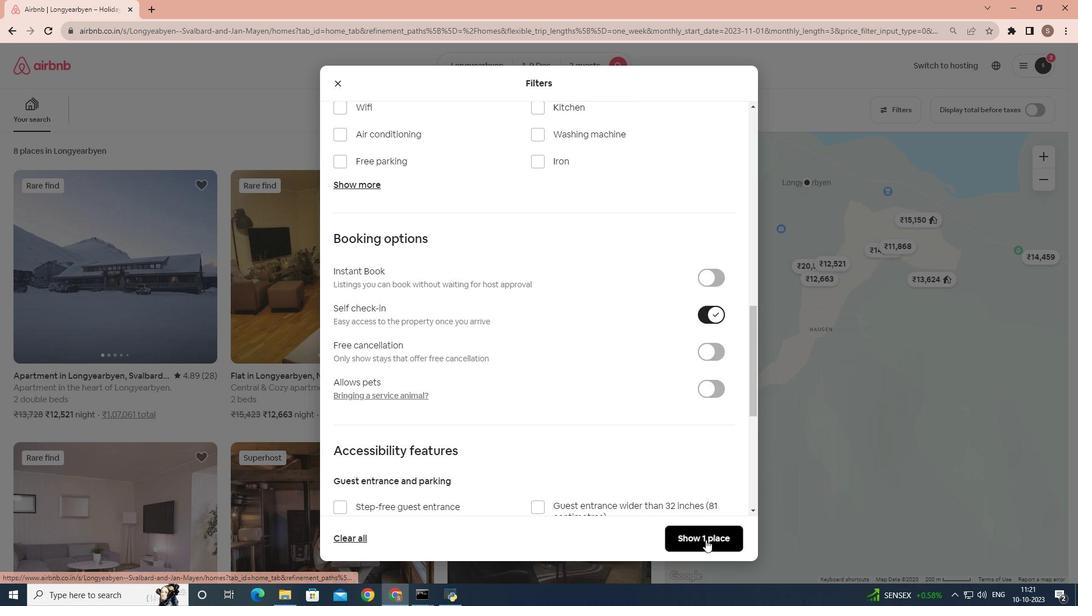 
Action: Mouse moved to (453, 429)
Screenshot: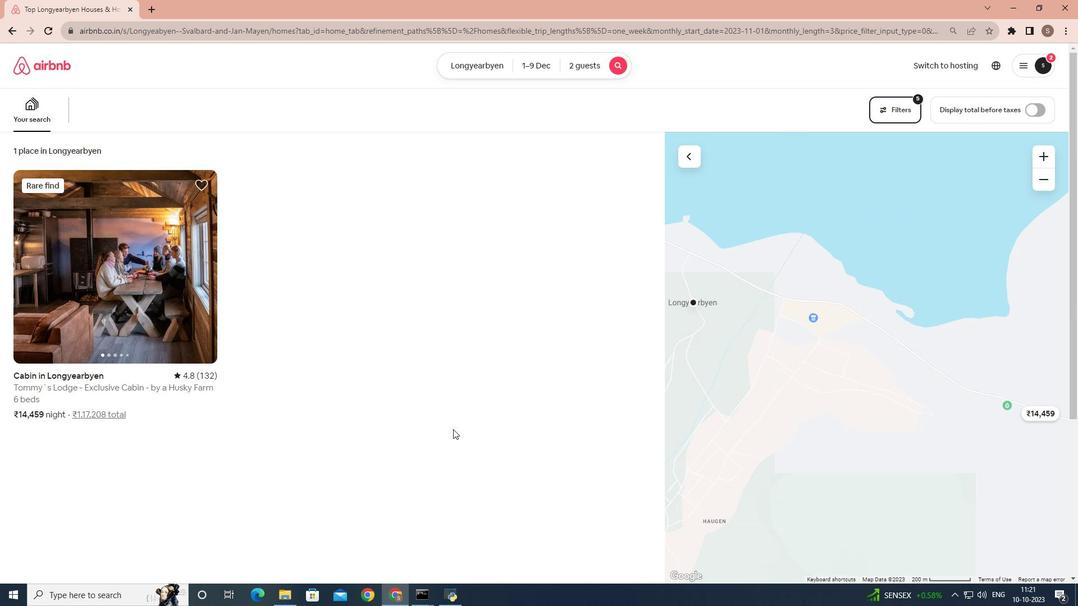 
